 Task: Open Card Card0000000221 in Board Board0000000056 in Workspace WS0000000019 in Trello. Add Member Ayush98111@gmail.com to Card Card0000000221 in Board Board0000000056 in Workspace WS0000000019 in Trello. Add Purple Label titled Label0000000221 to Card Card0000000221 in Board Board0000000056 in Workspace WS0000000019 in Trello. Add Checklist CL0000000221 to Card Card0000000221 in Board Board0000000056 in Workspace WS0000000019 in Trello. Add Dates with Start Date as Aug 01 2023 and Due Date as Aug 31 2023 to Card Card0000000221 in Board Board0000000056 in Workspace WS0000000019 in Trello
Action: Mouse moved to (607, 91)
Screenshot: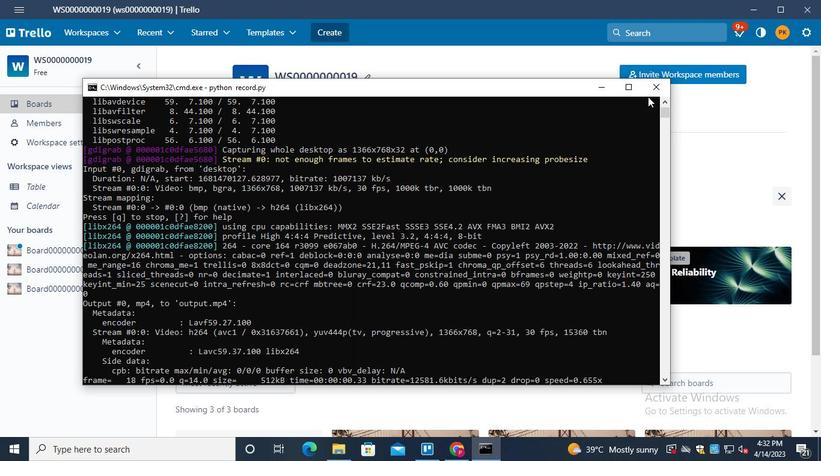 
Action: Mouse pressed left at (607, 91)
Screenshot: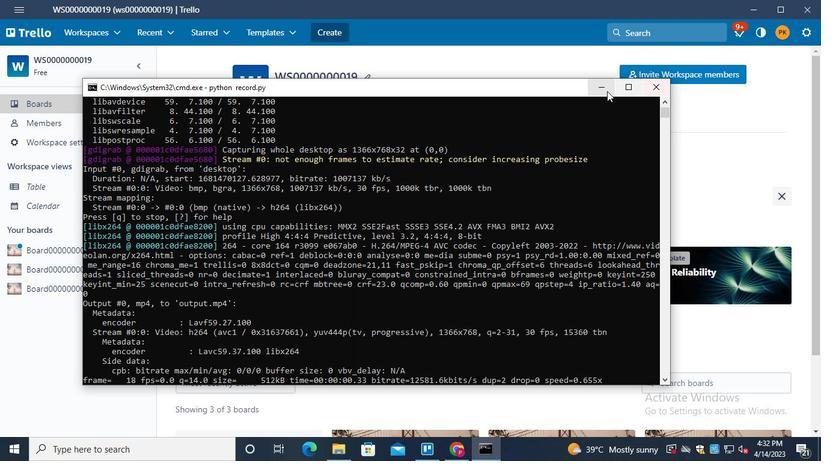 
Action: Mouse moved to (59, 265)
Screenshot: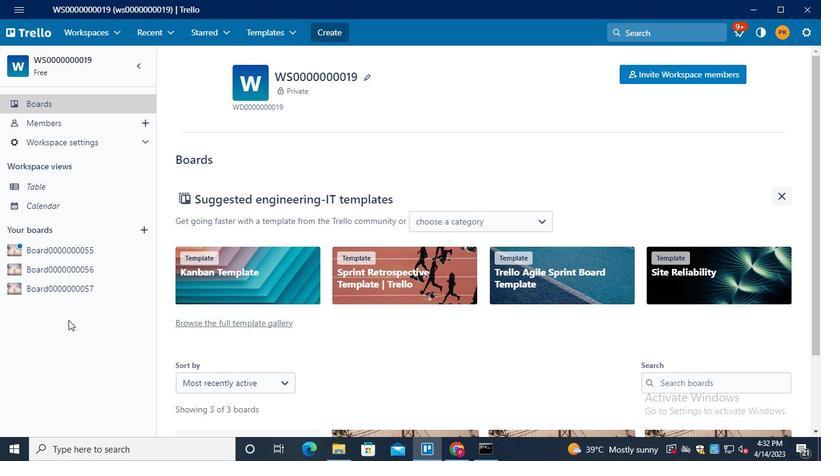 
Action: Mouse pressed left at (59, 265)
Screenshot: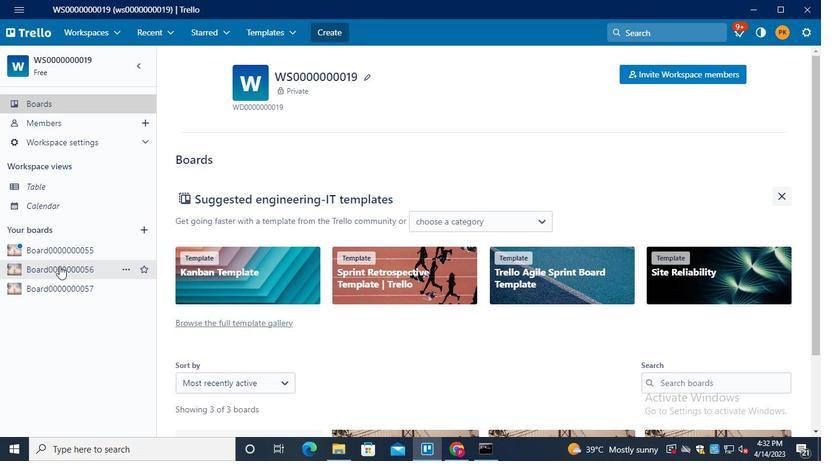 
Action: Mouse moved to (226, 113)
Screenshot: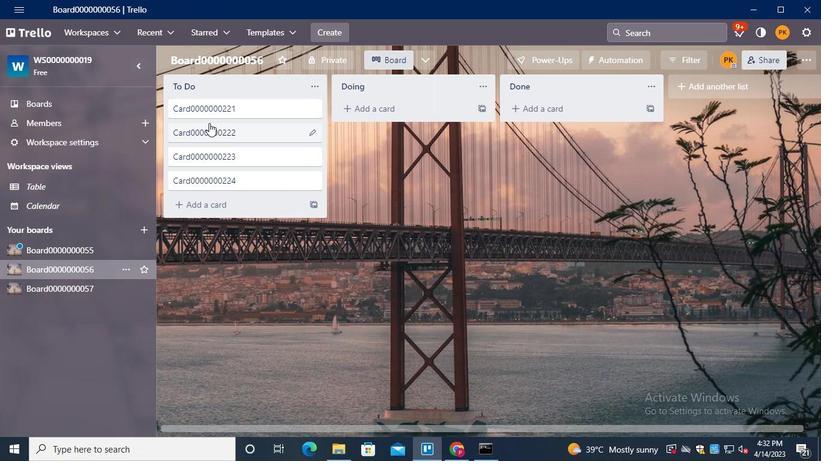 
Action: Mouse pressed left at (226, 113)
Screenshot: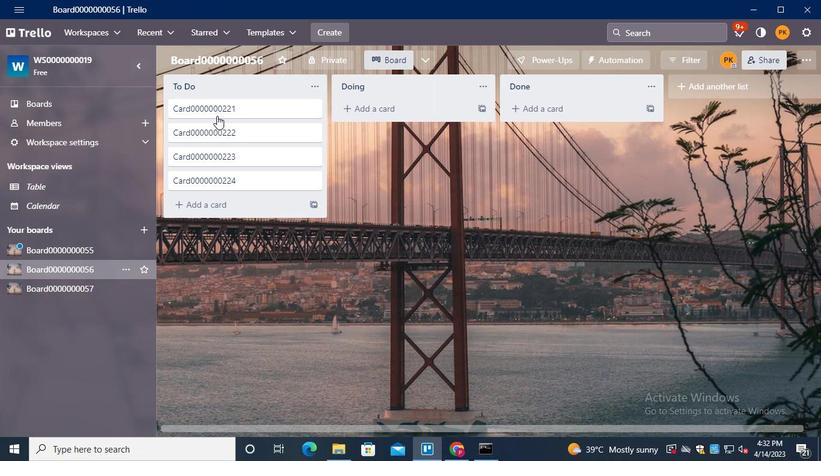 
Action: Mouse moved to (555, 117)
Screenshot: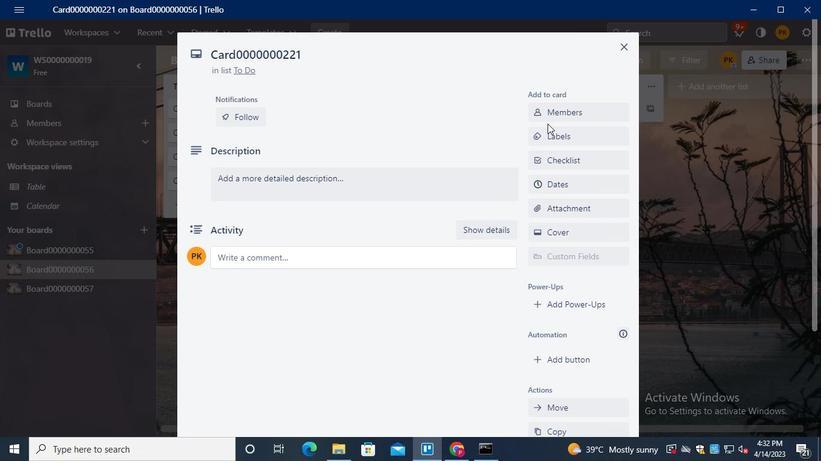 
Action: Mouse pressed left at (555, 117)
Screenshot: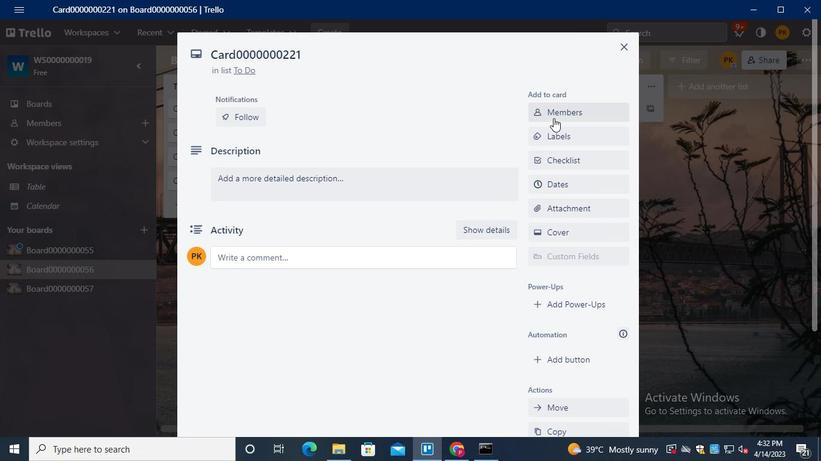 
Action: Mouse moved to (565, 172)
Screenshot: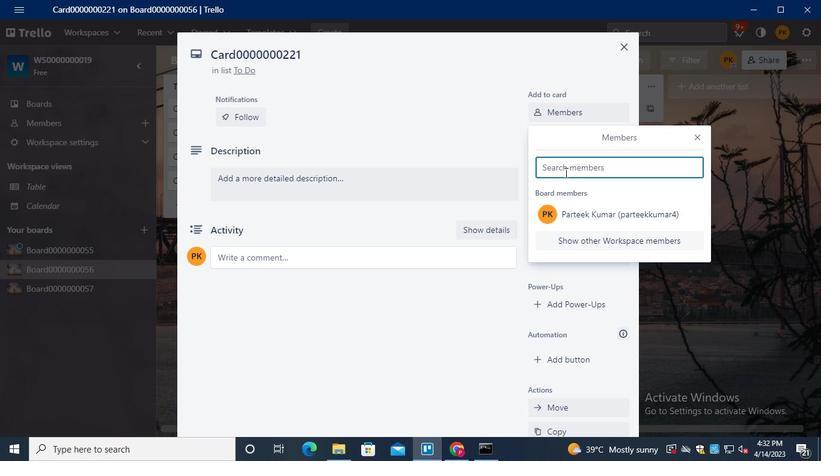 
Action: Keyboard Key.shift
Screenshot: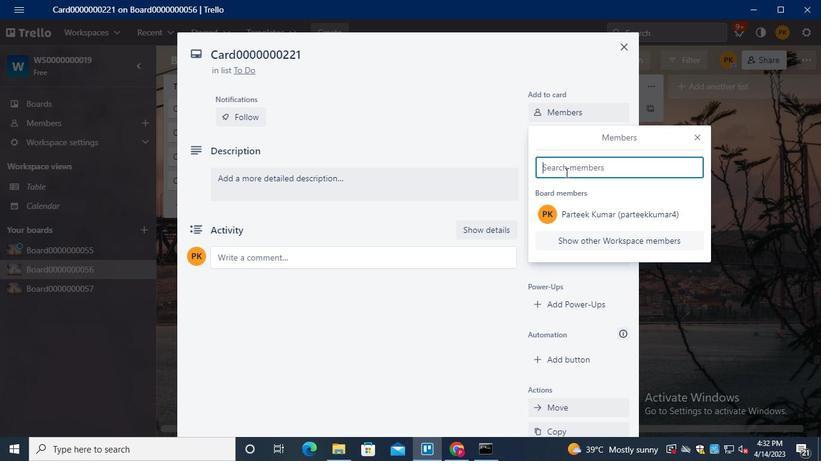 
Action: Keyboard A
Screenshot: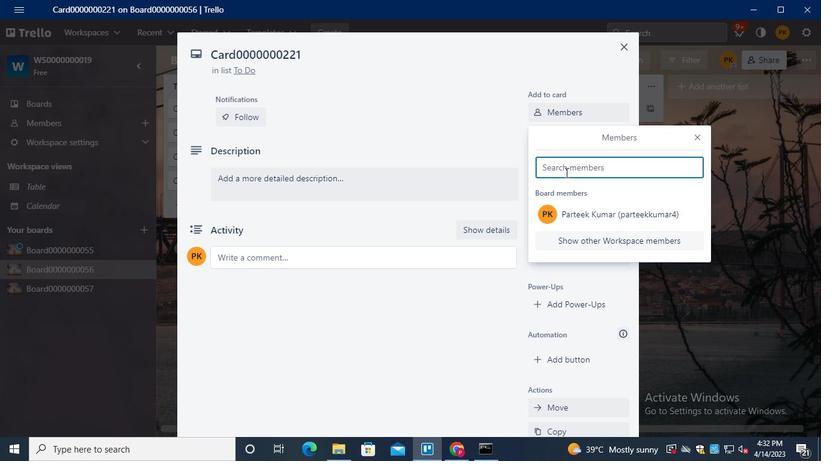 
Action: Keyboard y
Screenshot: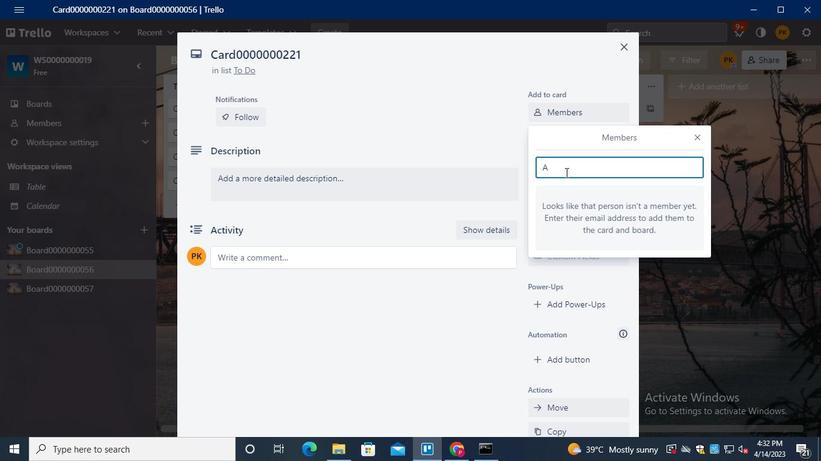 
Action: Keyboard u
Screenshot: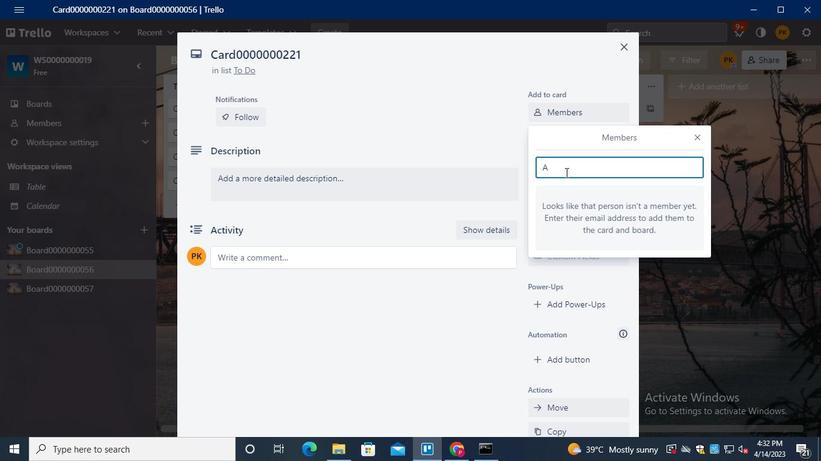 
Action: Keyboard s
Screenshot: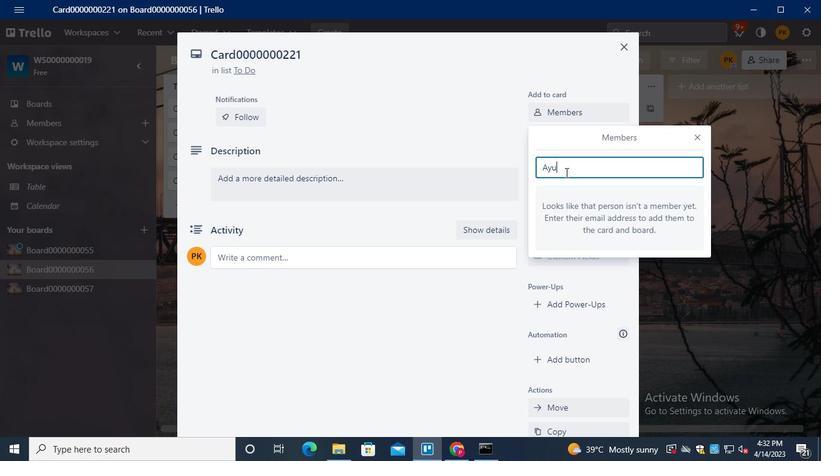 
Action: Keyboard h
Screenshot: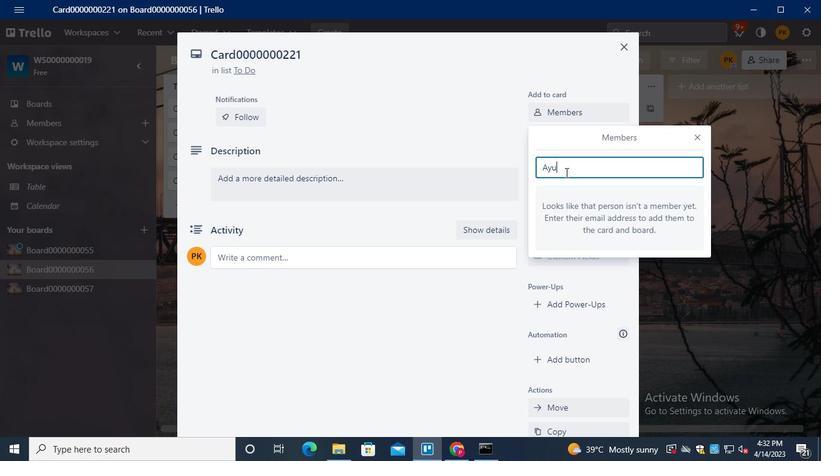 
Action: Keyboard <105>
Screenshot: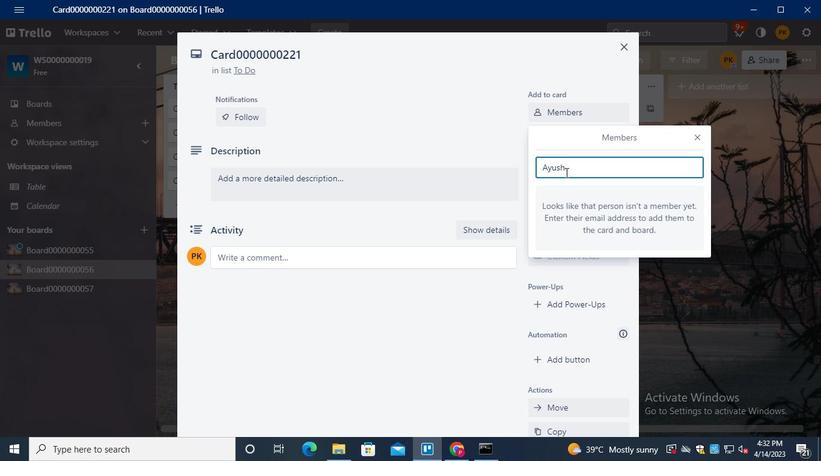 
Action: Keyboard <104>
Screenshot: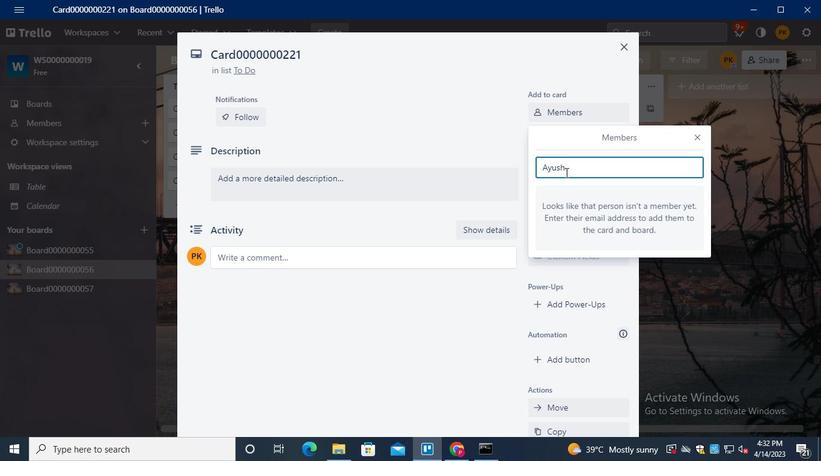 
Action: Keyboard <97>
Screenshot: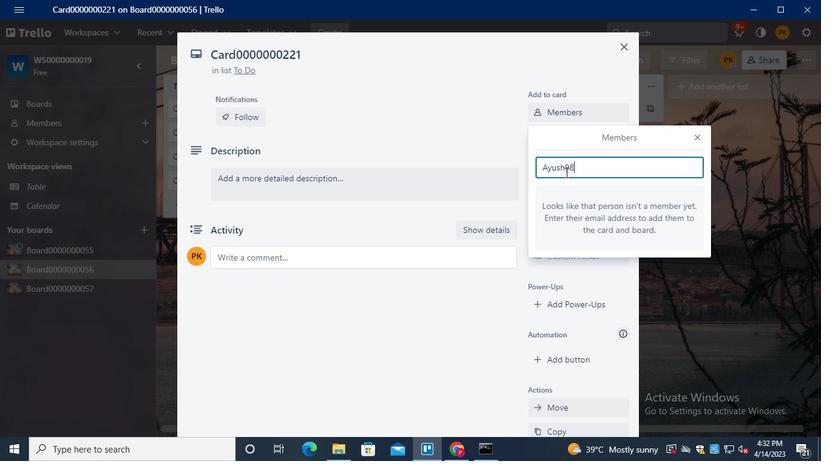 
Action: Keyboard <97>
Screenshot: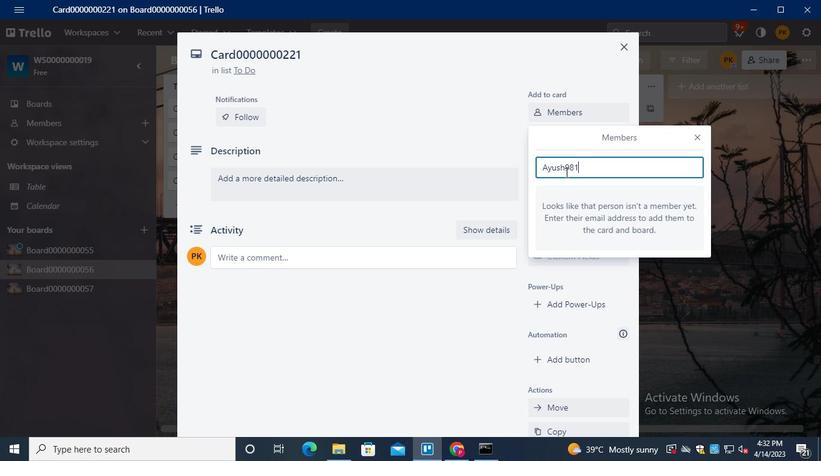 
Action: Keyboard <97>
Screenshot: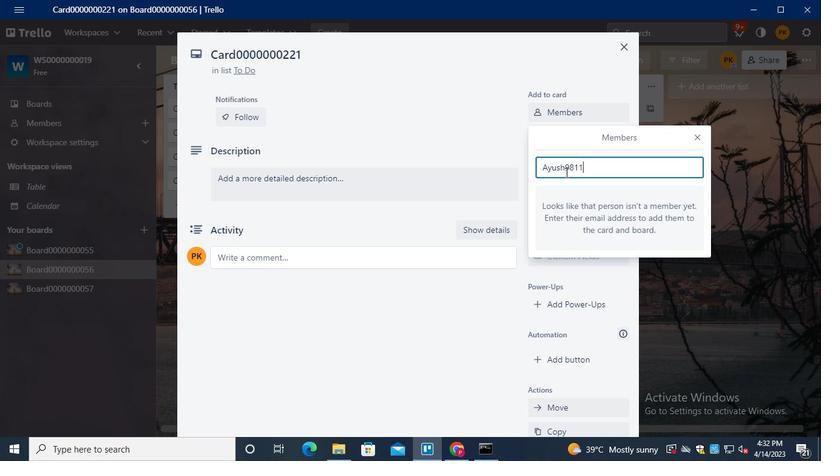
Action: Keyboard Key.shift
Screenshot: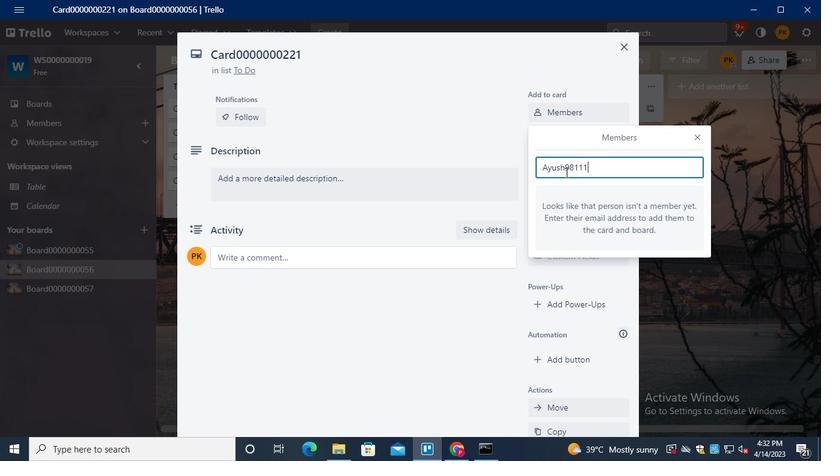 
Action: Keyboard @
Screenshot: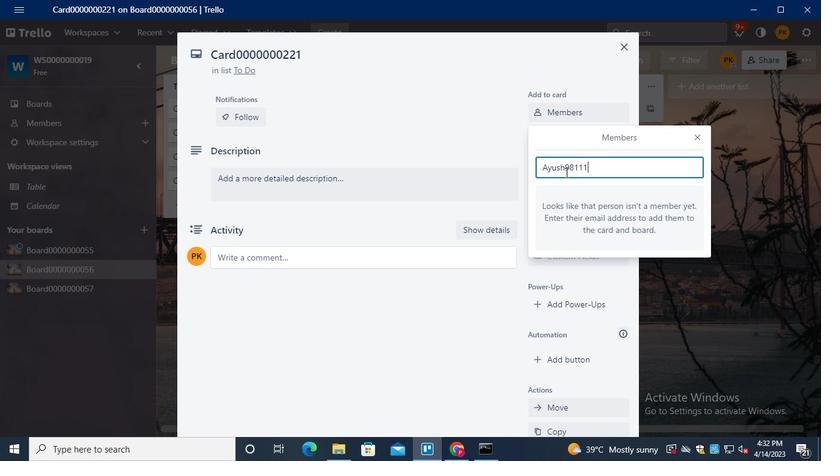 
Action: Keyboard g
Screenshot: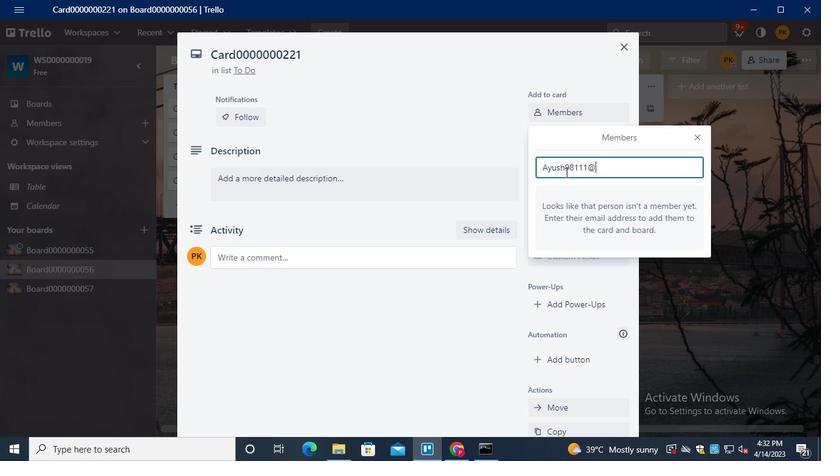 
Action: Keyboard m
Screenshot: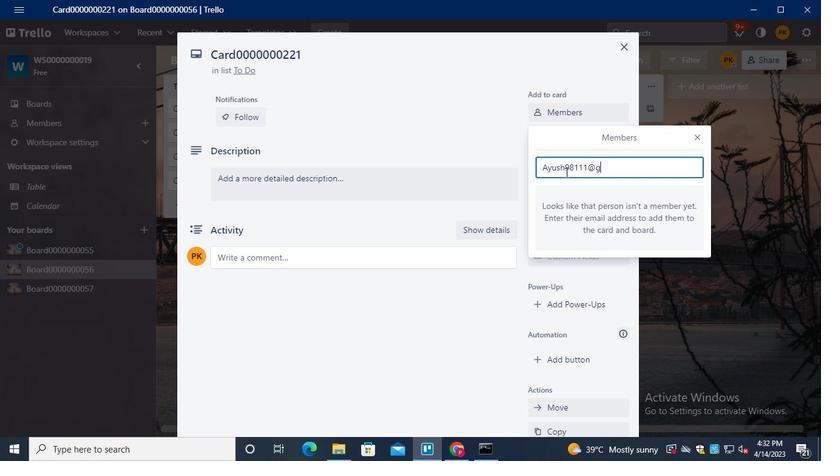 
Action: Keyboard a
Screenshot: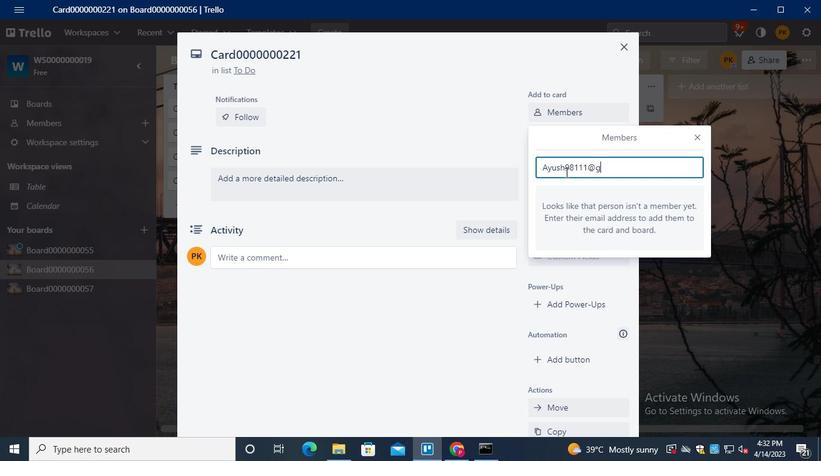 
Action: Keyboard i
Screenshot: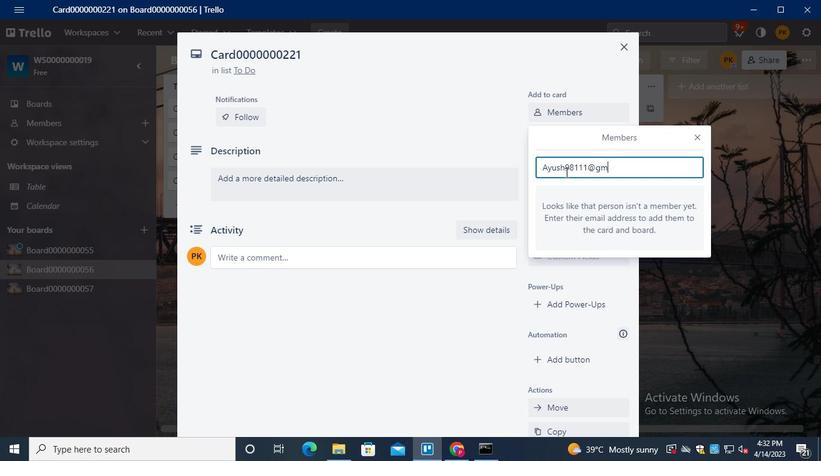 
Action: Keyboard l
Screenshot: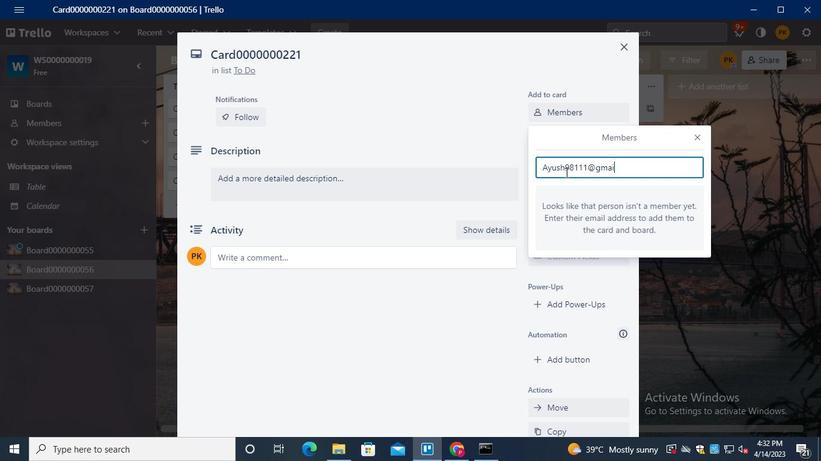 
Action: Keyboard .
Screenshot: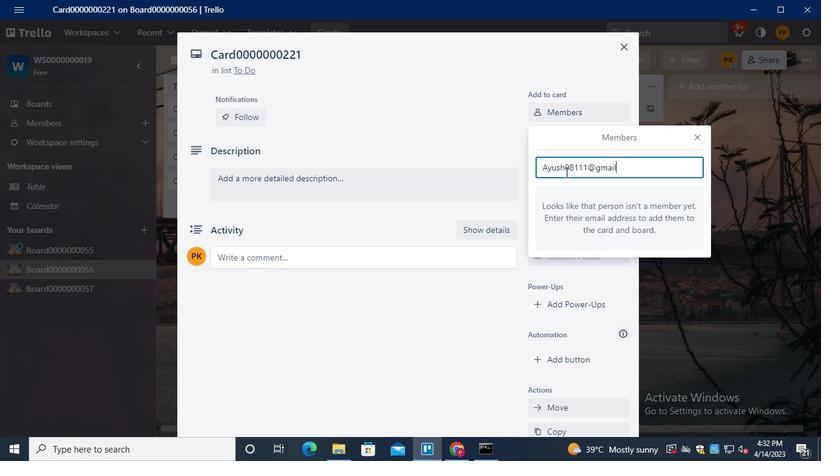 
Action: Keyboard c
Screenshot: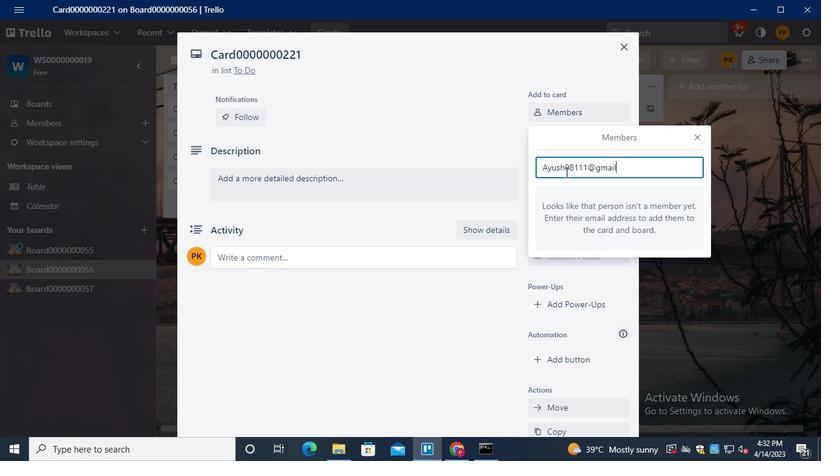 
Action: Keyboard o
Screenshot: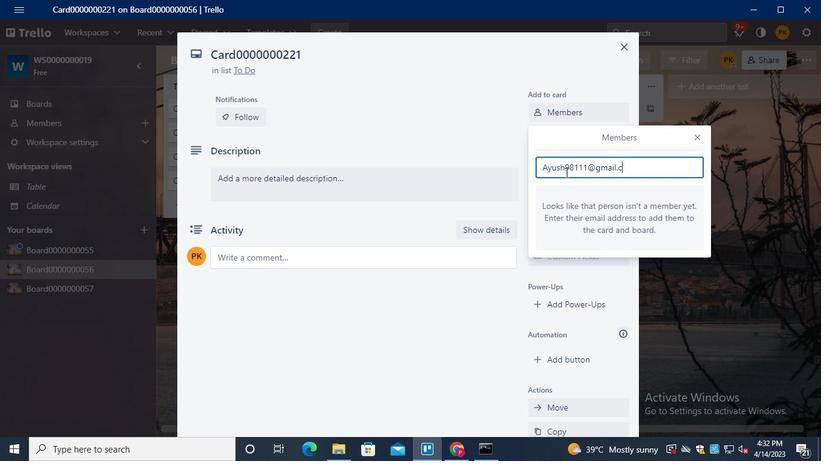 
Action: Keyboard m
Screenshot: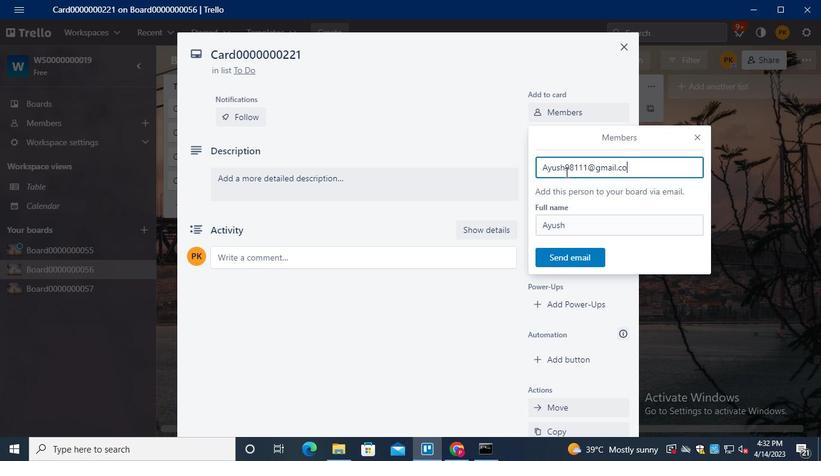 
Action: Mouse moved to (563, 262)
Screenshot: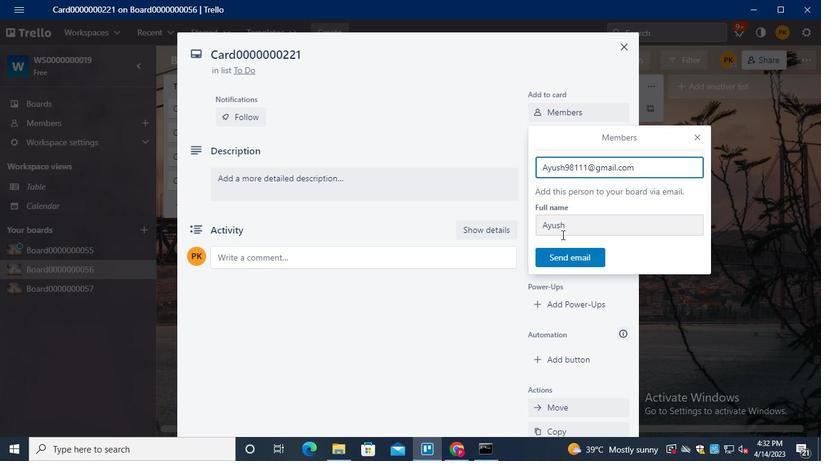 
Action: Mouse pressed left at (563, 262)
Screenshot: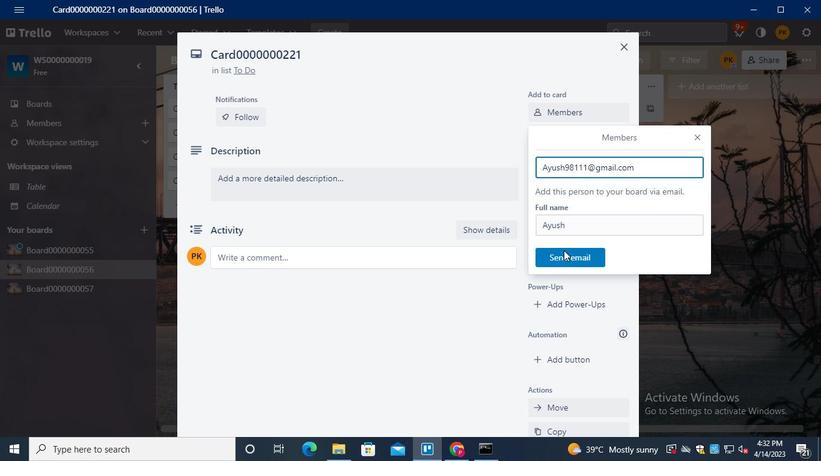
Action: Mouse moved to (570, 138)
Screenshot: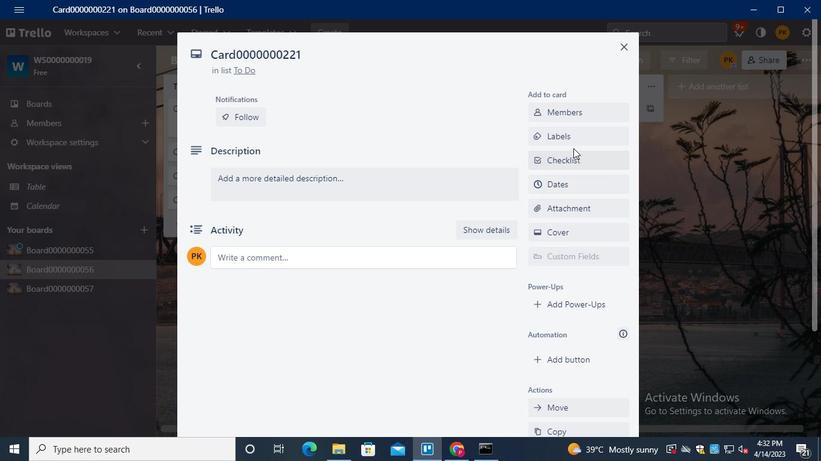 
Action: Mouse pressed left at (570, 138)
Screenshot: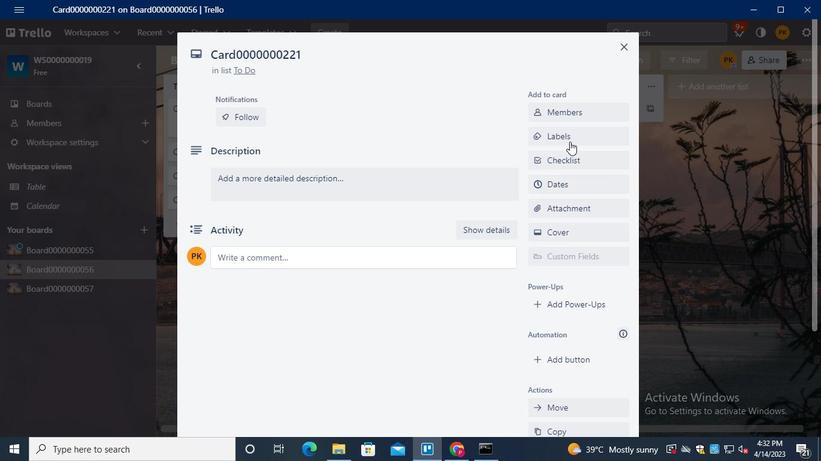 
Action: Mouse moved to (601, 274)
Screenshot: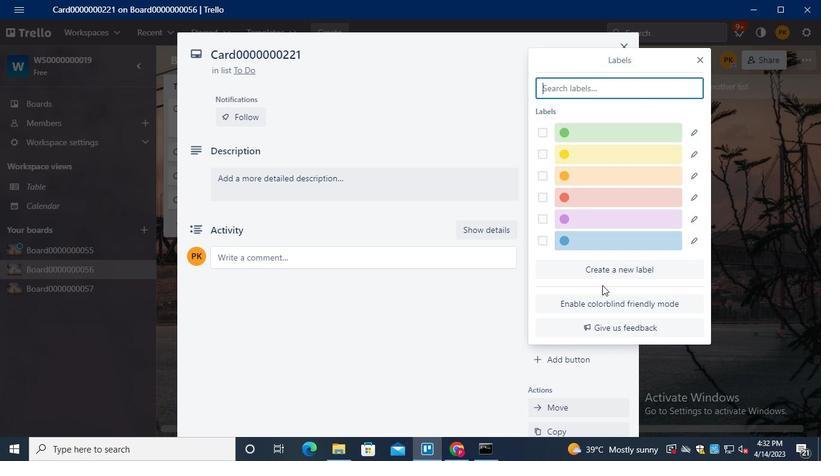 
Action: Mouse pressed left at (601, 274)
Screenshot: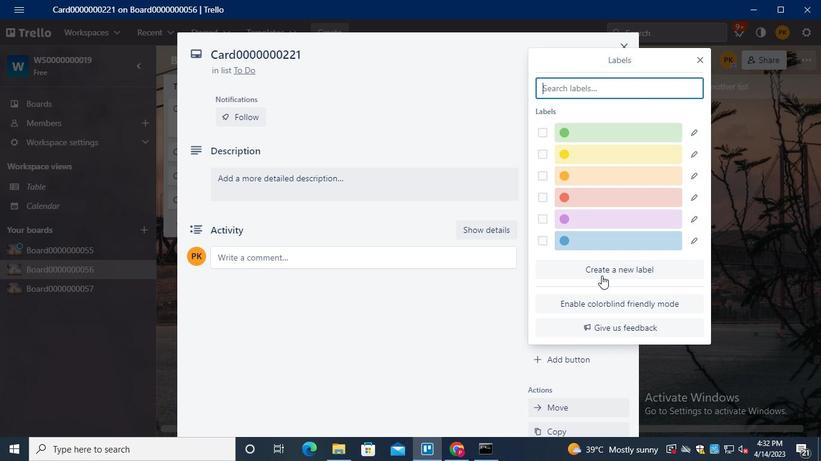 
Action: Mouse moved to (589, 171)
Screenshot: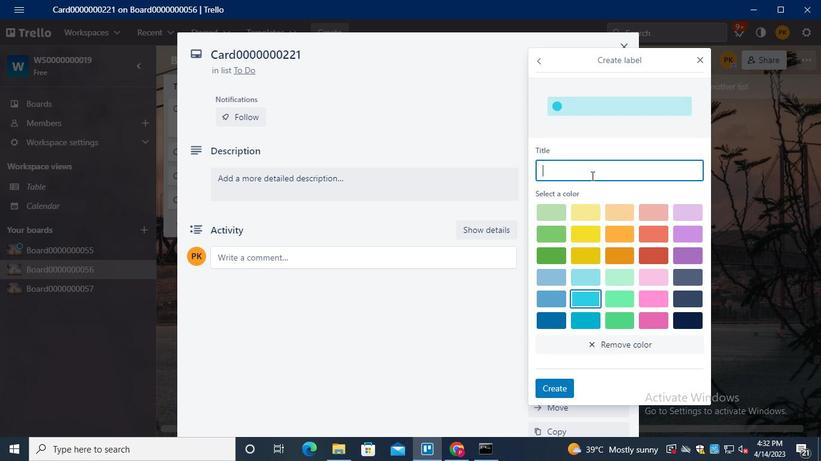 
Action: Keyboard Key.shift
Screenshot: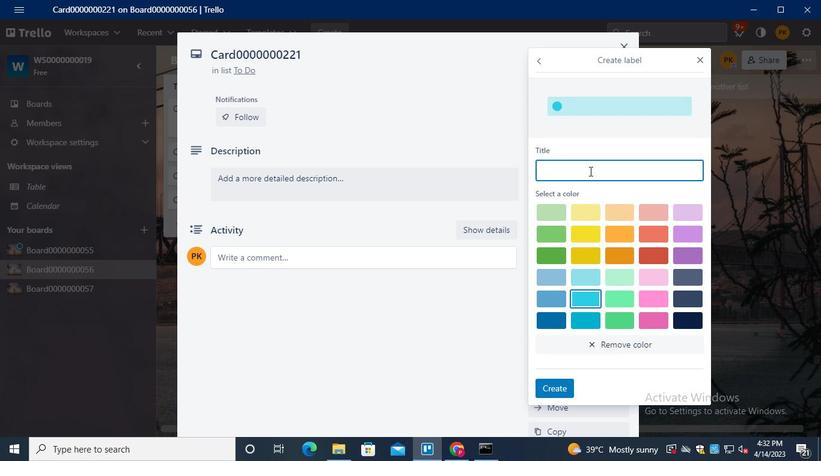 
Action: Keyboard L
Screenshot: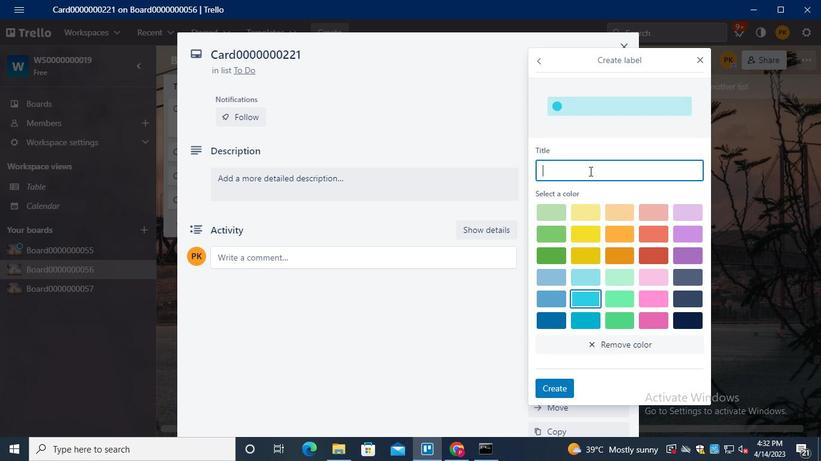 
Action: Keyboard a
Screenshot: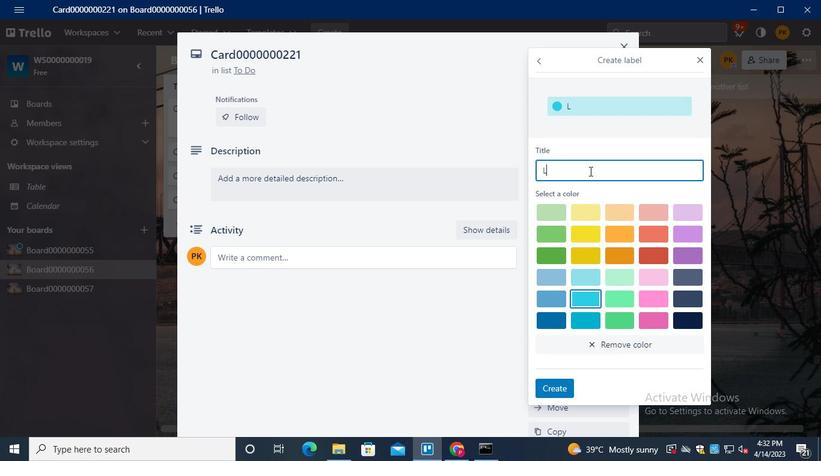 
Action: Keyboard b
Screenshot: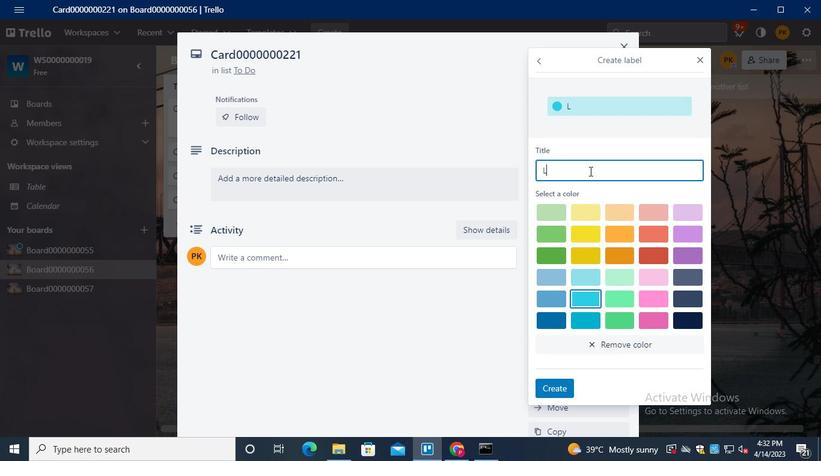
Action: Keyboard e
Screenshot: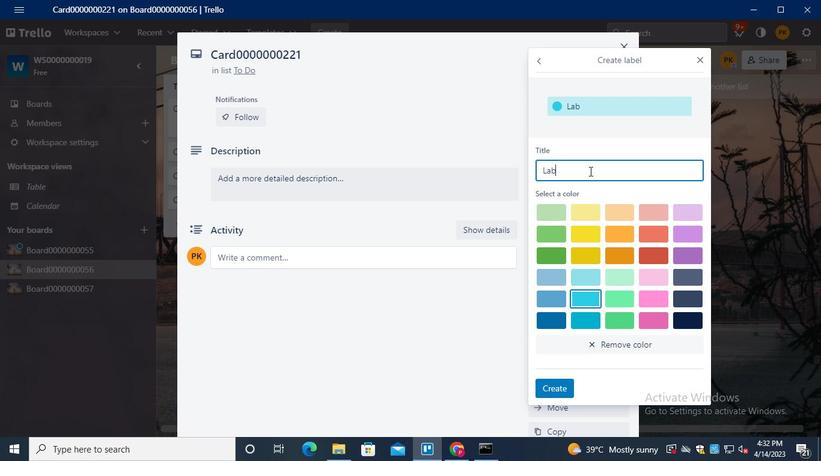 
Action: Keyboard l
Screenshot: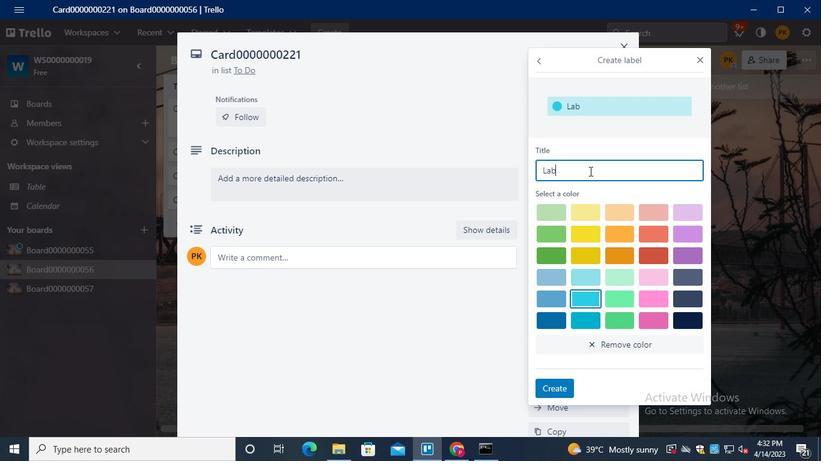 
Action: Mouse moved to (589, 171)
Screenshot: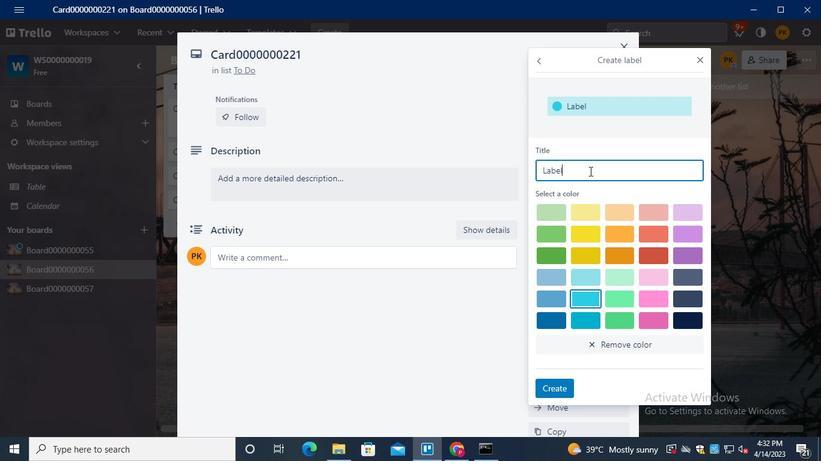 
Action: Keyboard <96>
Screenshot: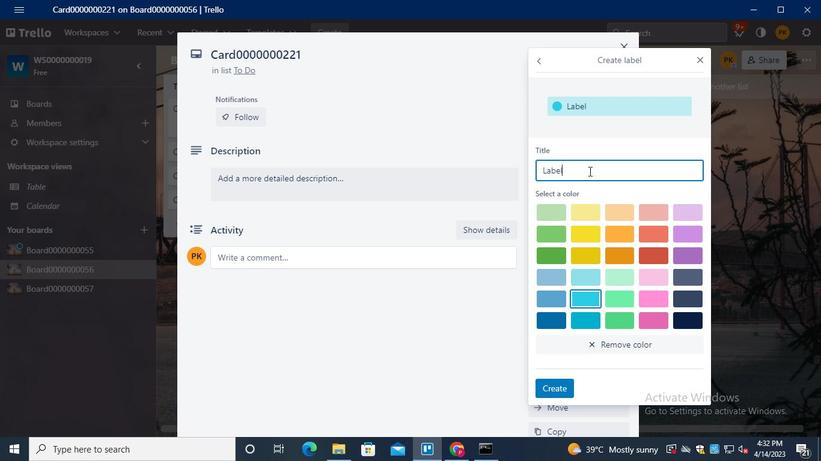 
Action: Keyboard <96>
Screenshot: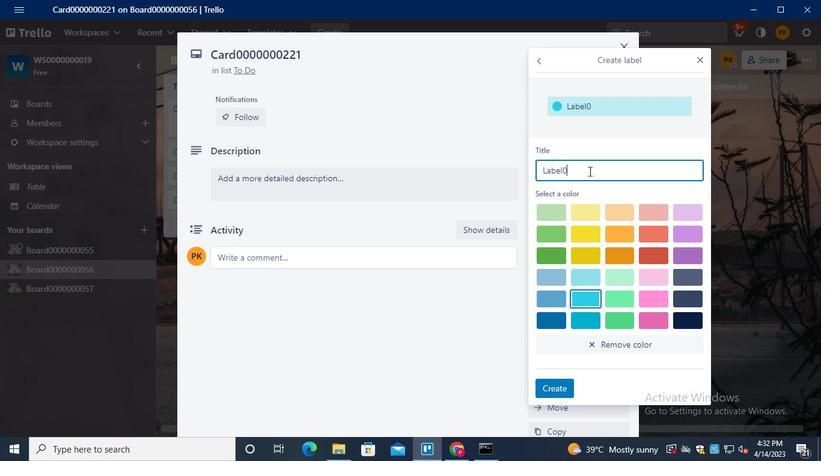 
Action: Keyboard <96>
Screenshot: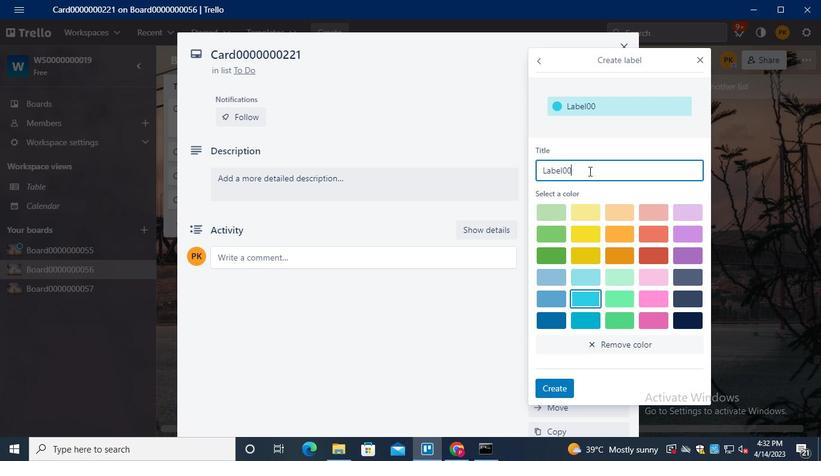 
Action: Keyboard <96>
Screenshot: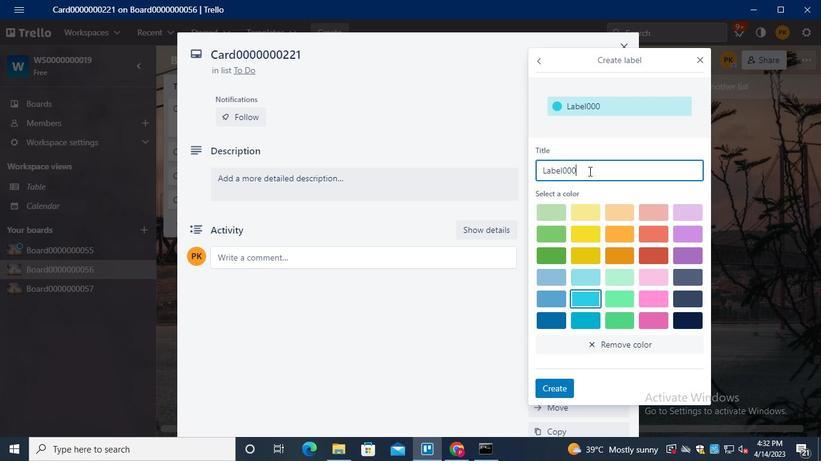 
Action: Keyboard <96>
Screenshot: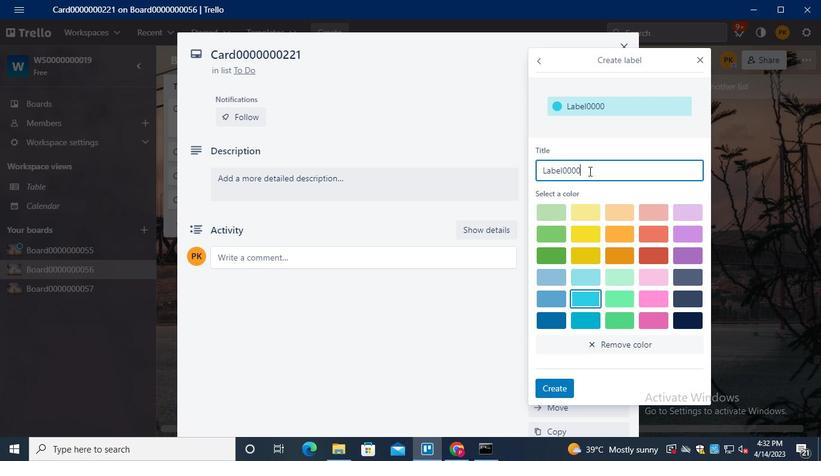
Action: Keyboard <96>
Screenshot: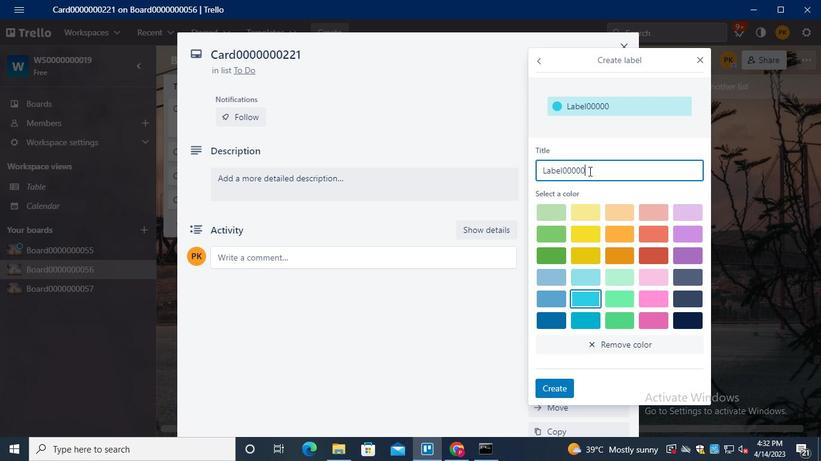 
Action: Keyboard <96>
Screenshot: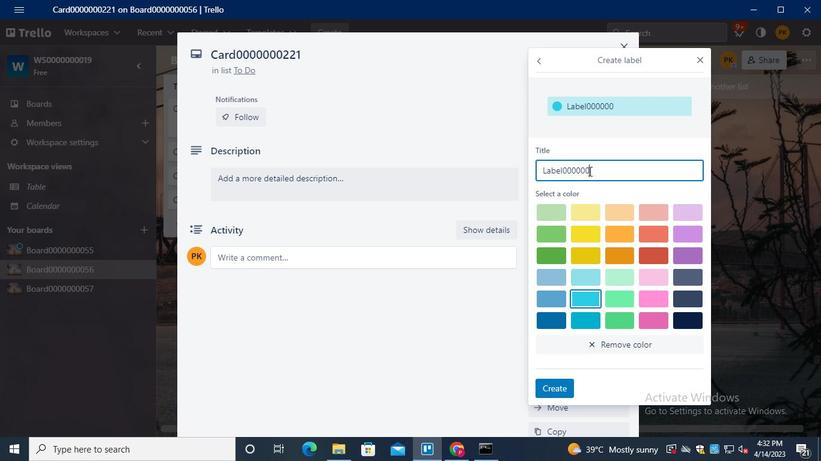 
Action: Keyboard <98>
Screenshot: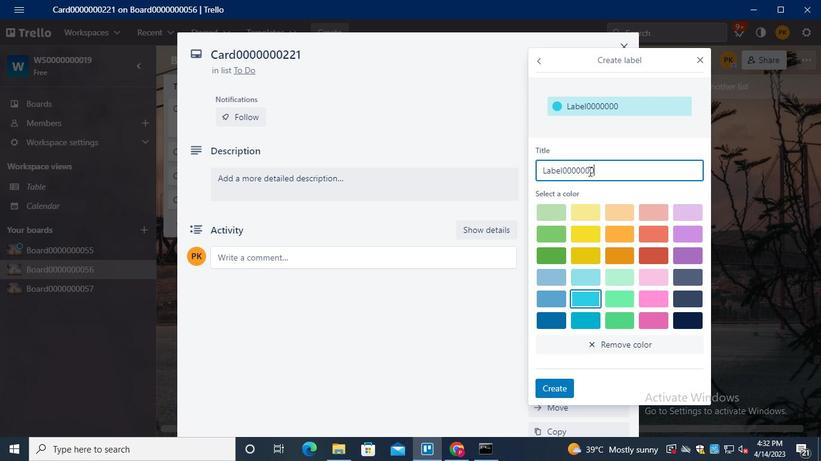 
Action: Keyboard <98>
Screenshot: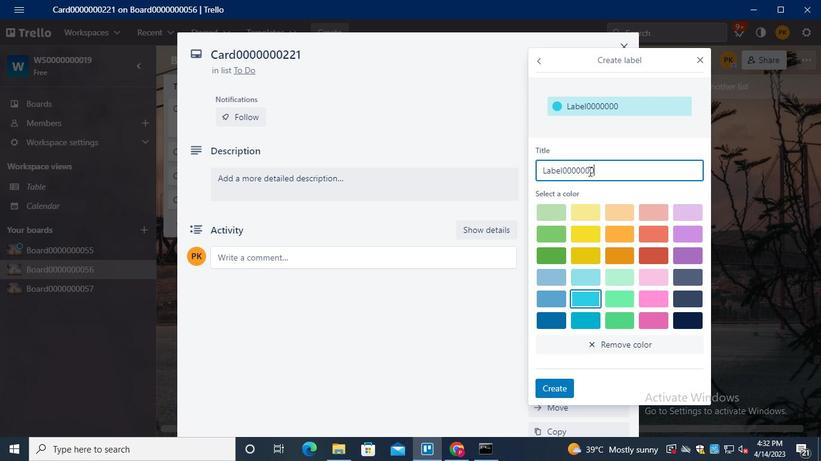 
Action: Keyboard <97>
Screenshot: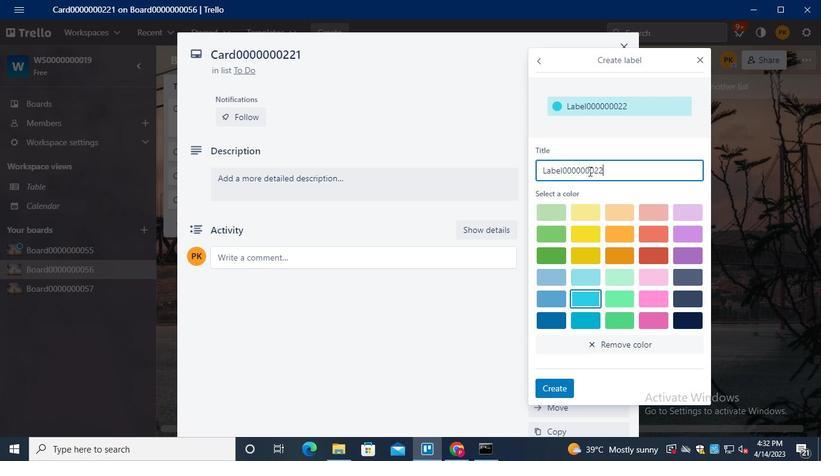 
Action: Mouse moved to (683, 228)
Screenshot: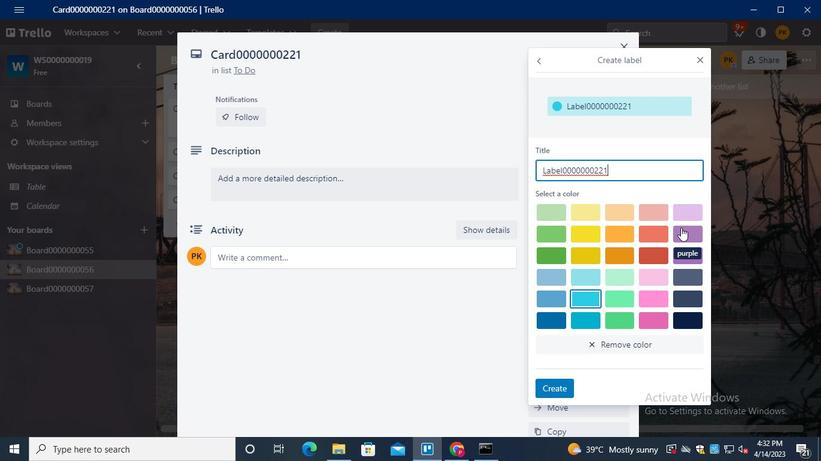 
Action: Mouse pressed left at (683, 228)
Screenshot: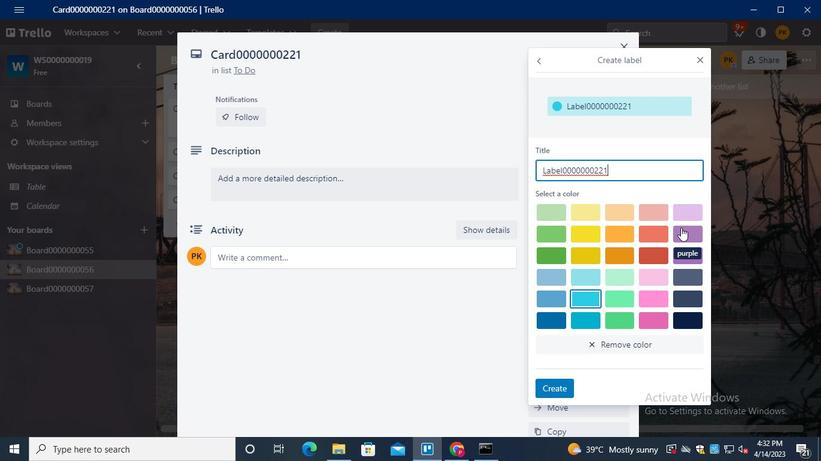 
Action: Mouse moved to (553, 382)
Screenshot: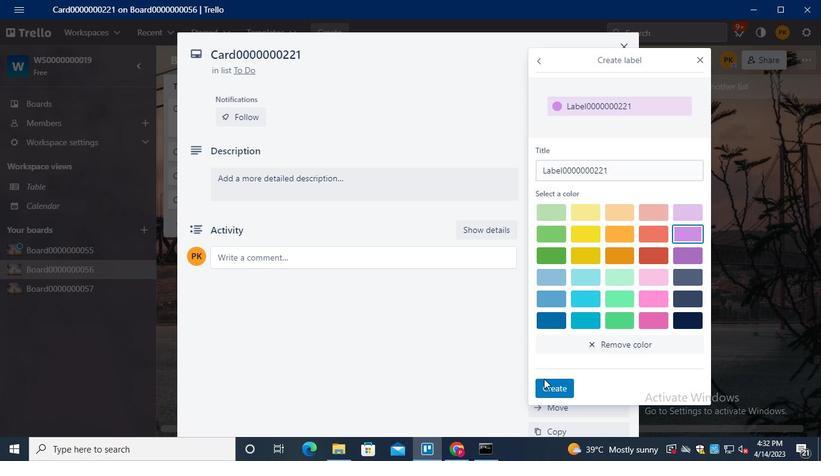 
Action: Mouse pressed left at (553, 382)
Screenshot: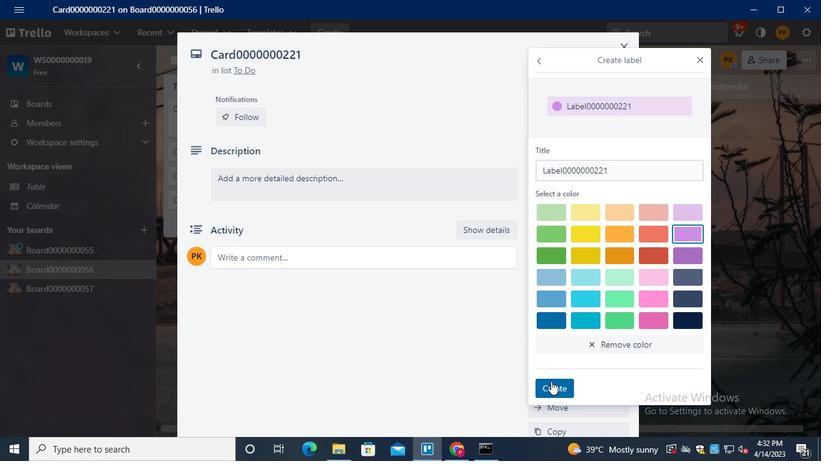 
Action: Mouse moved to (701, 60)
Screenshot: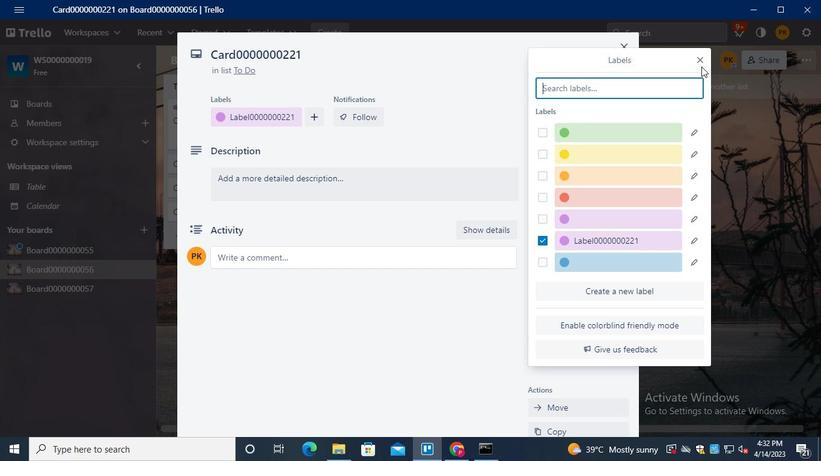 
Action: Mouse pressed left at (701, 60)
Screenshot: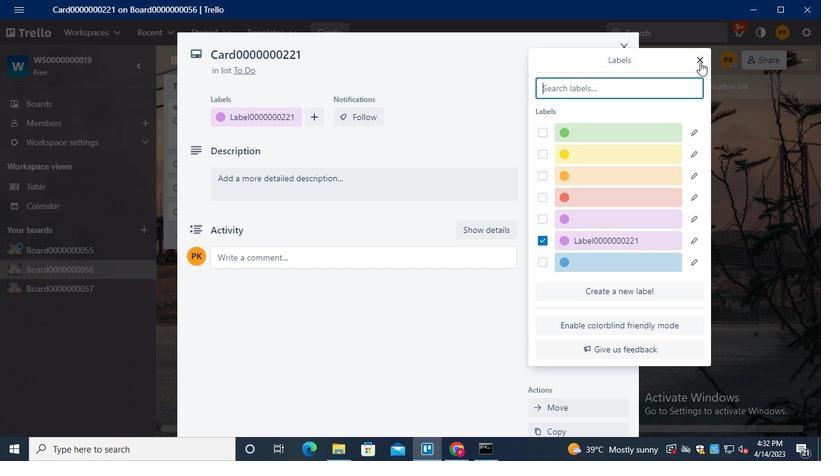 
Action: Mouse moved to (582, 161)
Screenshot: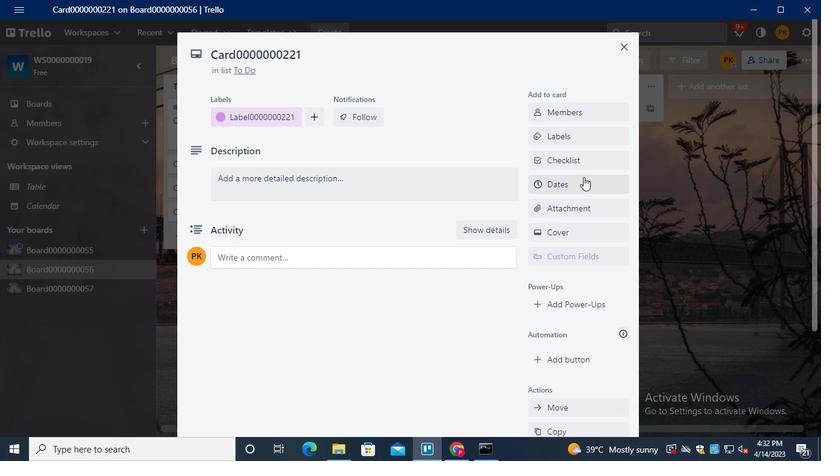 
Action: Mouse pressed left at (582, 161)
Screenshot: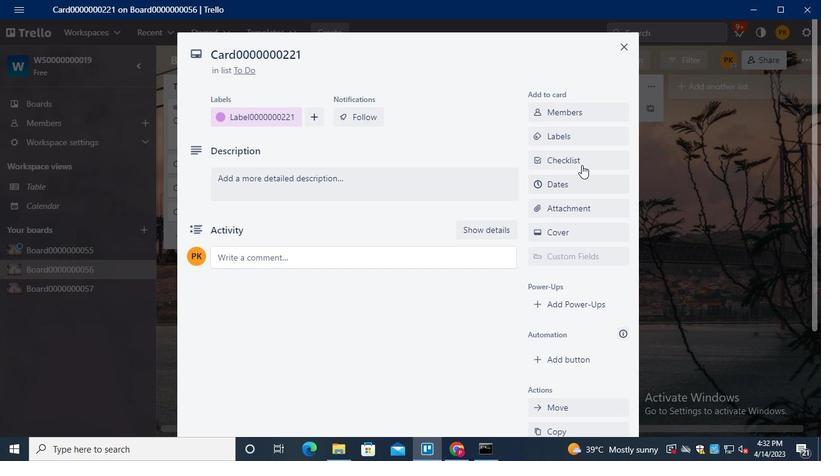 
Action: Keyboard Key.shift
Screenshot: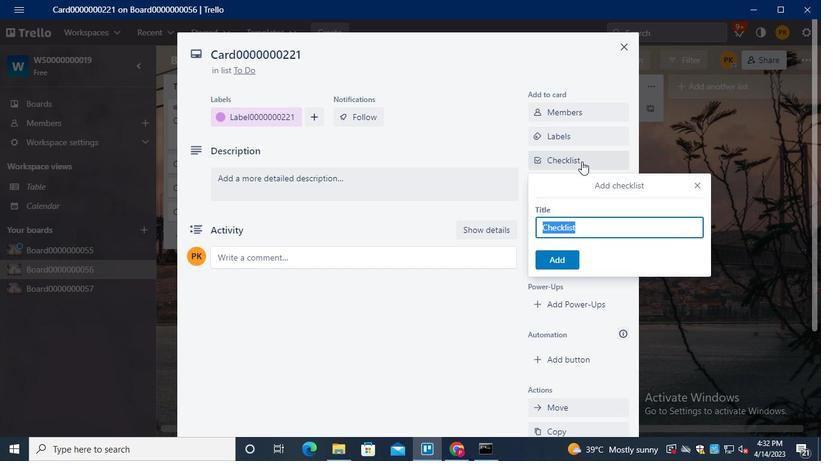 
Action: Keyboard C
Screenshot: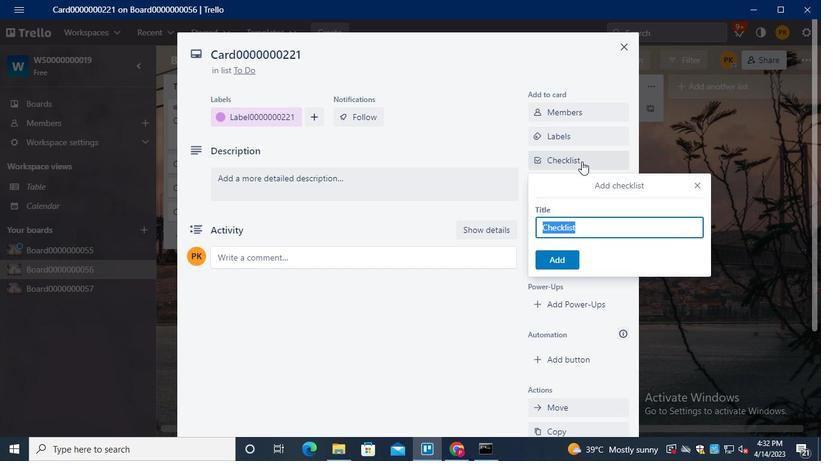 
Action: Keyboard L
Screenshot: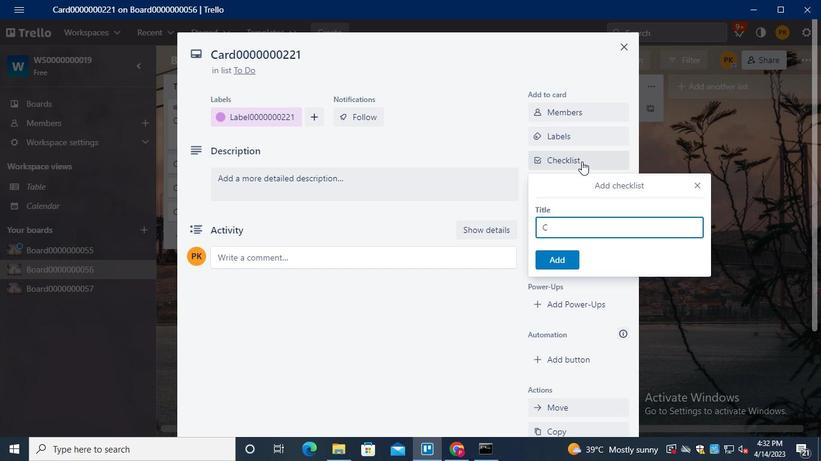 
Action: Keyboard <96>
Screenshot: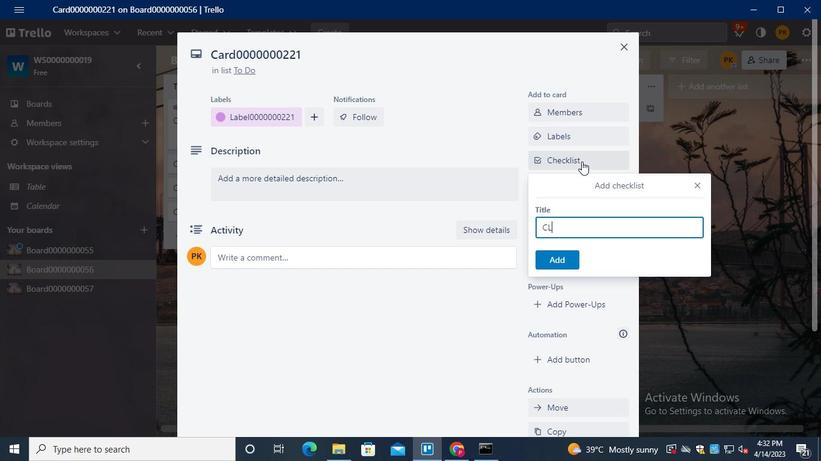 
Action: Keyboard <96>
Screenshot: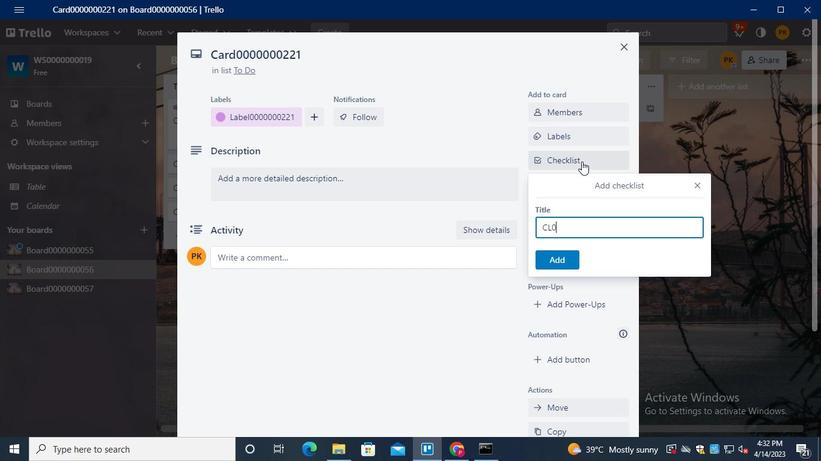 
Action: Keyboard <96>
Screenshot: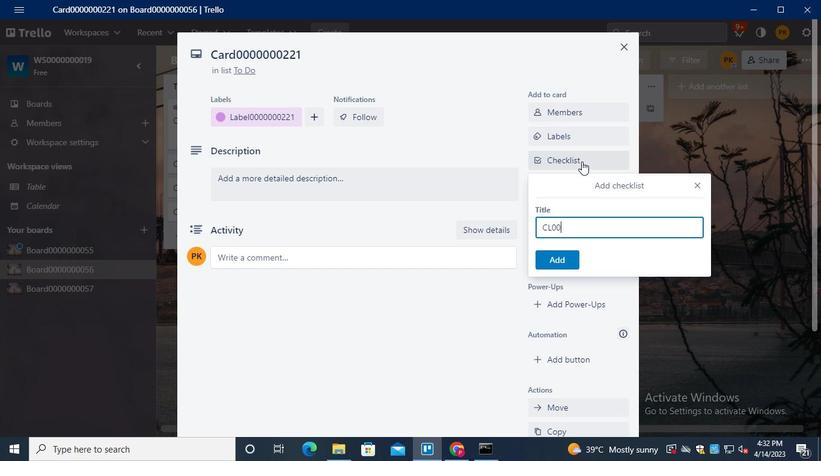
Action: Keyboard <96>
Screenshot: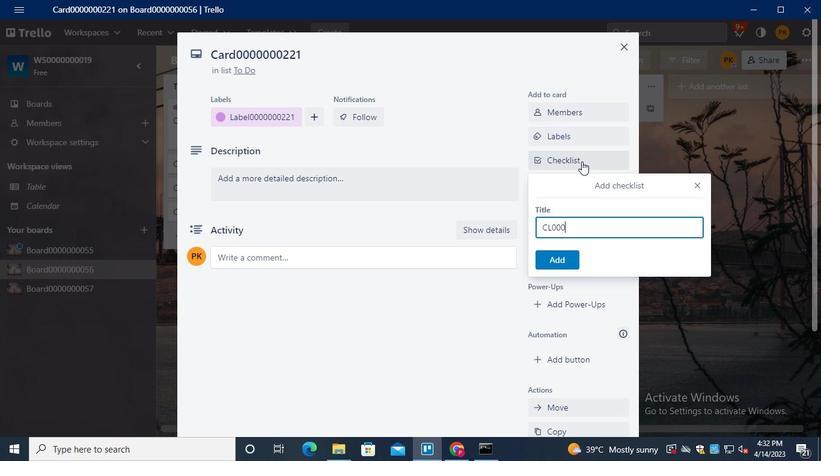 
Action: Keyboard <96>
Screenshot: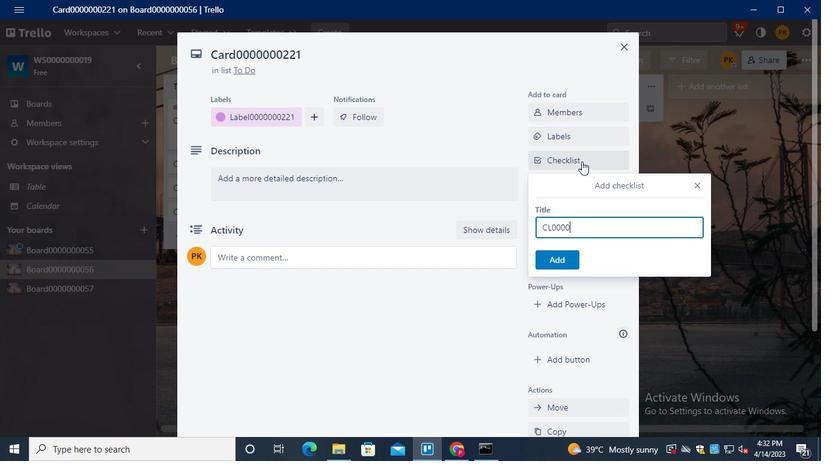 
Action: Keyboard <96>
Screenshot: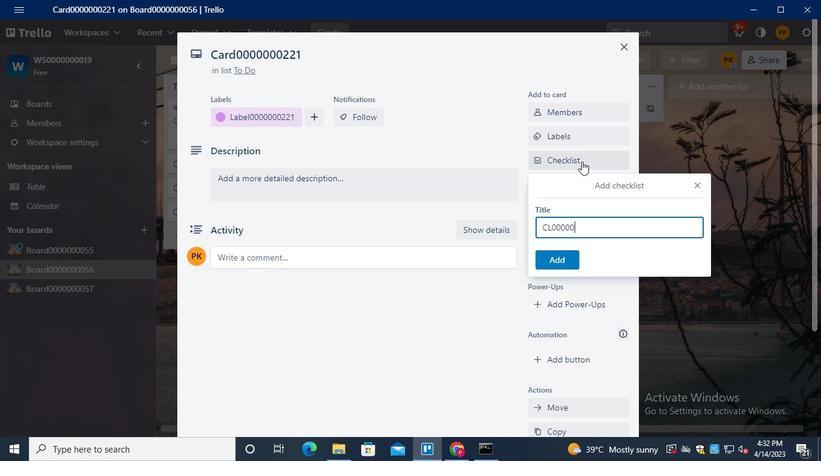 
Action: Keyboard <96>
Screenshot: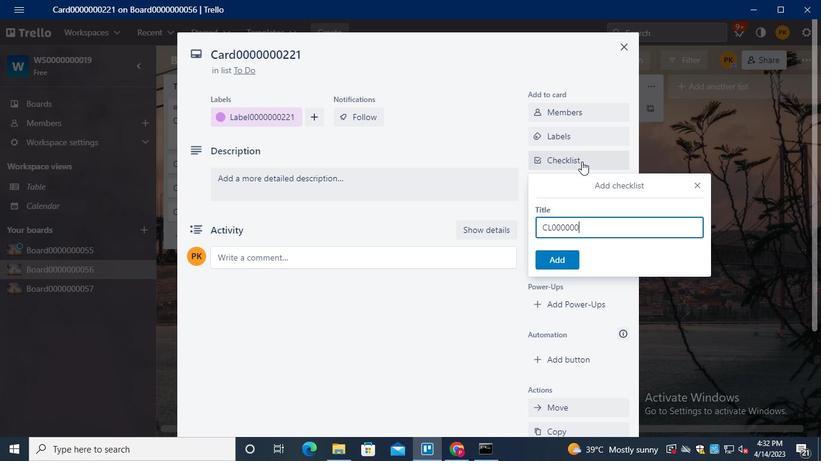 
Action: Keyboard <98>
Screenshot: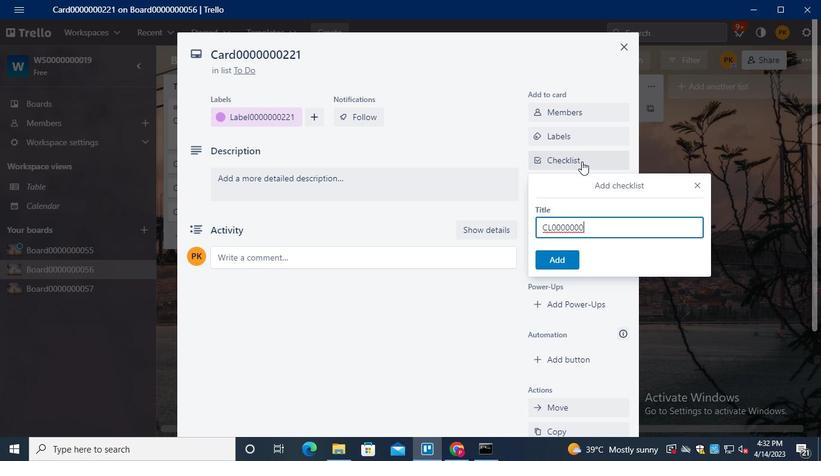 
Action: Keyboard <98>
Screenshot: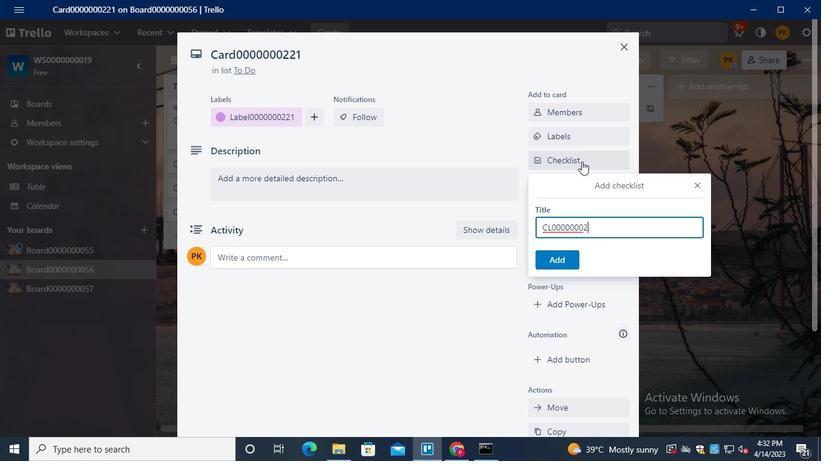 
Action: Keyboard <97>
Screenshot: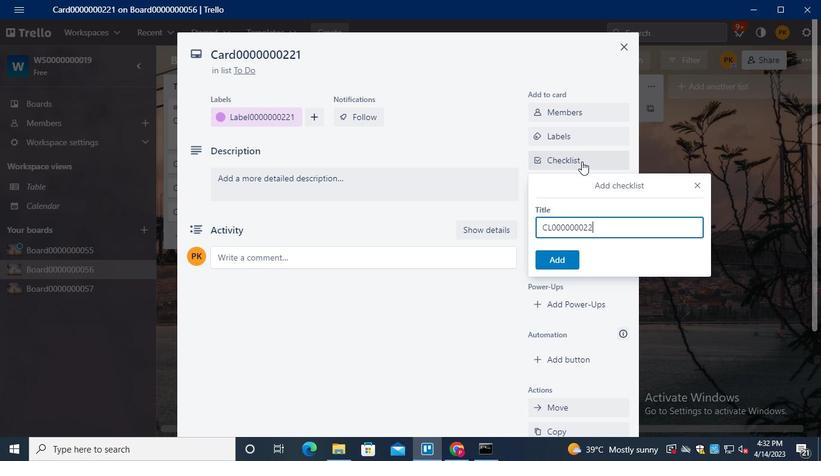 
Action: Mouse moved to (551, 257)
Screenshot: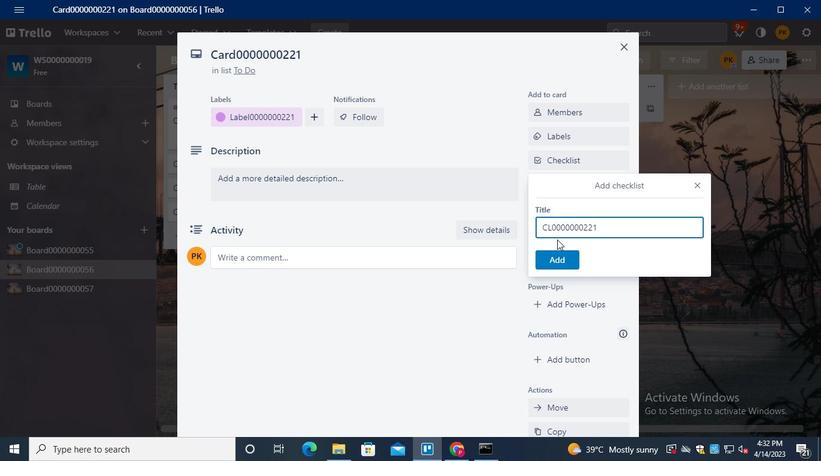 
Action: Mouse pressed left at (551, 257)
Screenshot: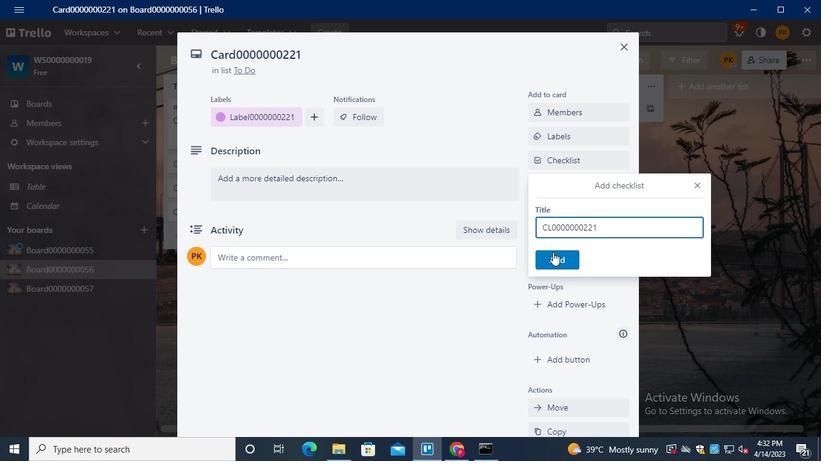 
Action: Mouse moved to (575, 189)
Screenshot: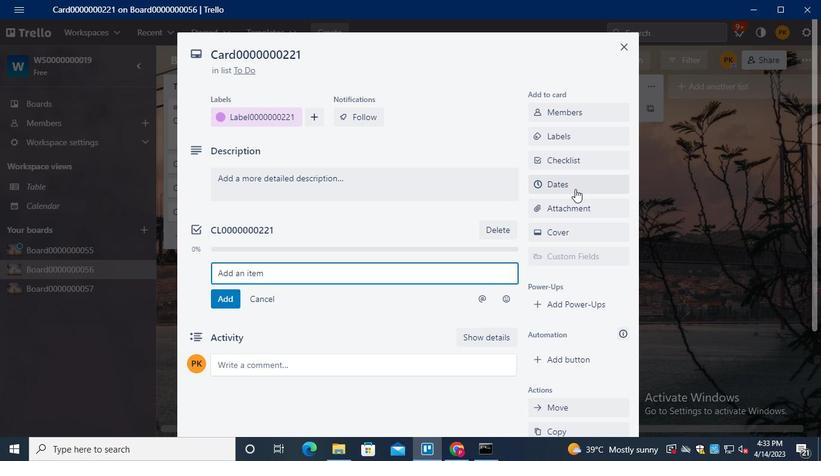 
Action: Mouse pressed left at (575, 189)
Screenshot: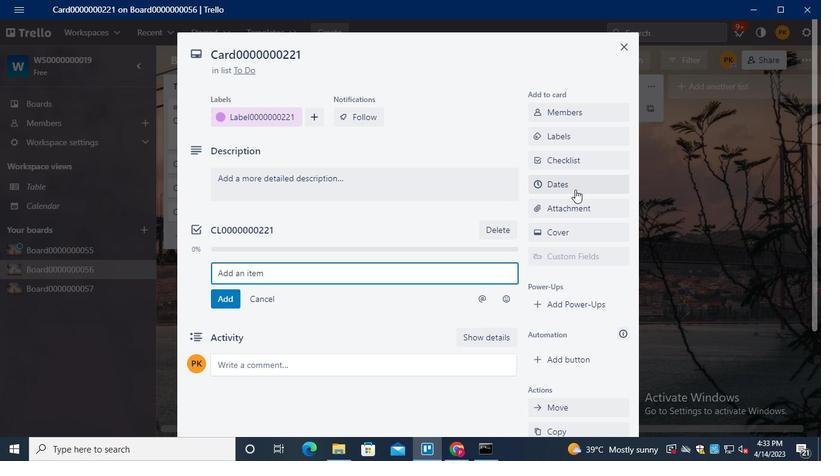 
Action: Mouse moved to (542, 280)
Screenshot: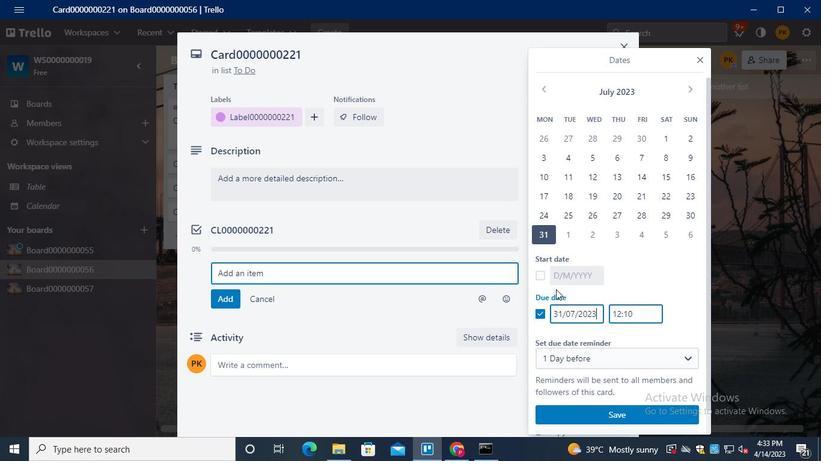 
Action: Mouse pressed left at (542, 280)
Screenshot: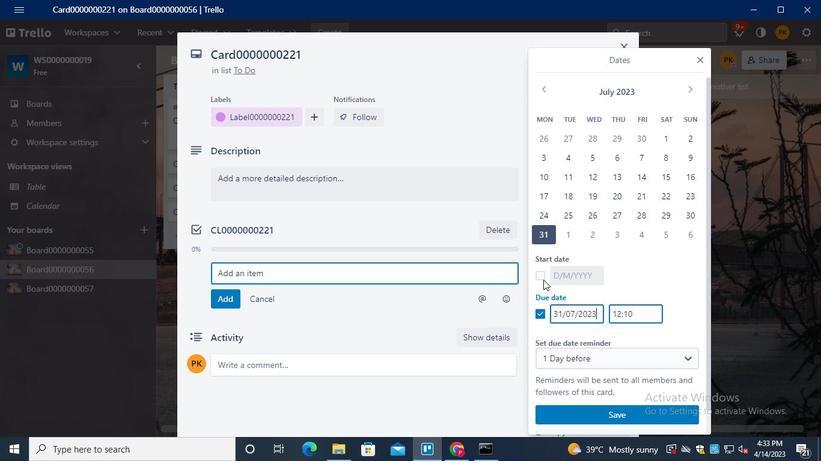 
Action: Mouse moved to (686, 87)
Screenshot: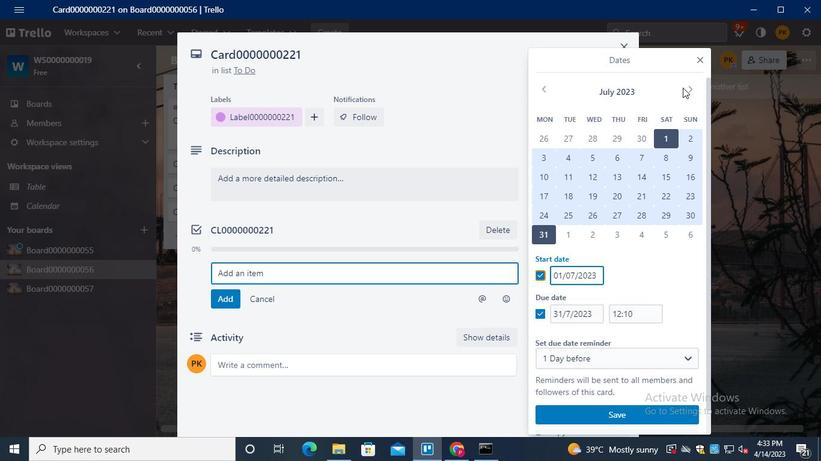 
Action: Mouse pressed left at (686, 87)
Screenshot: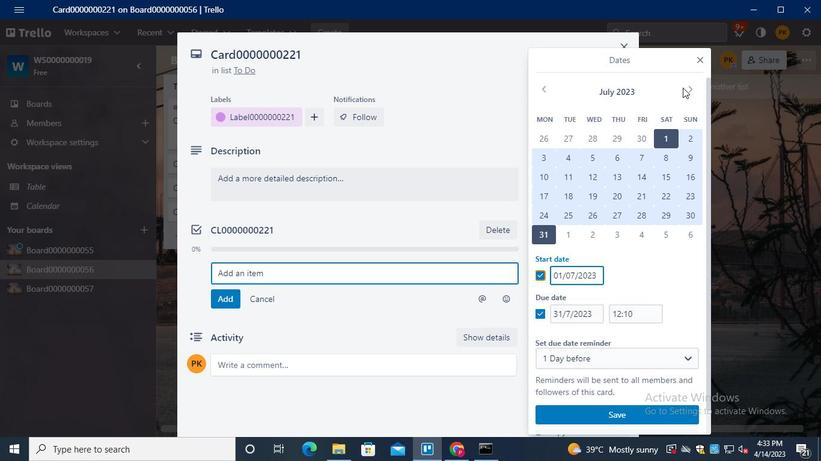 
Action: Mouse moved to (566, 140)
Screenshot: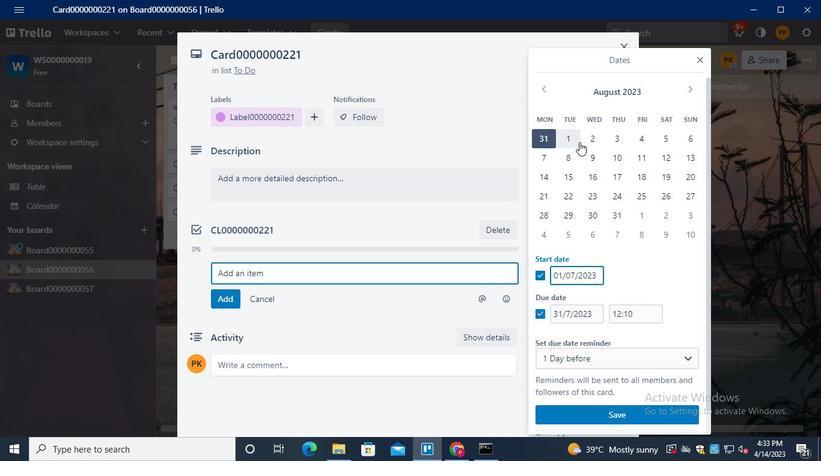 
Action: Mouse pressed left at (566, 140)
Screenshot: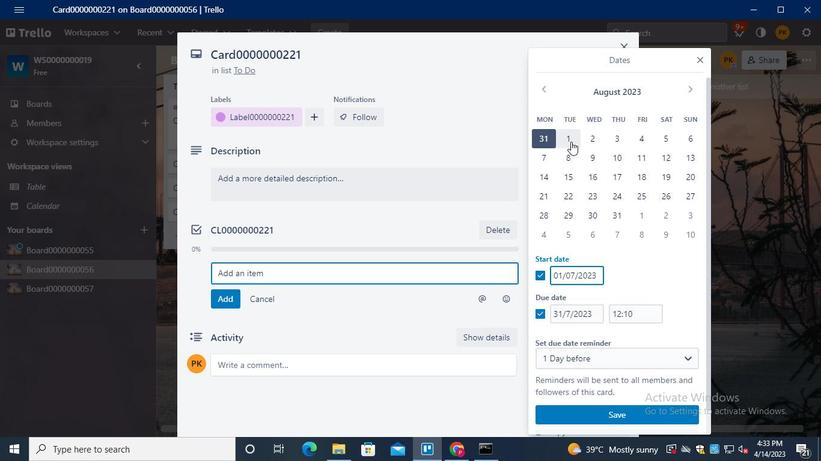 
Action: Mouse moved to (607, 215)
Screenshot: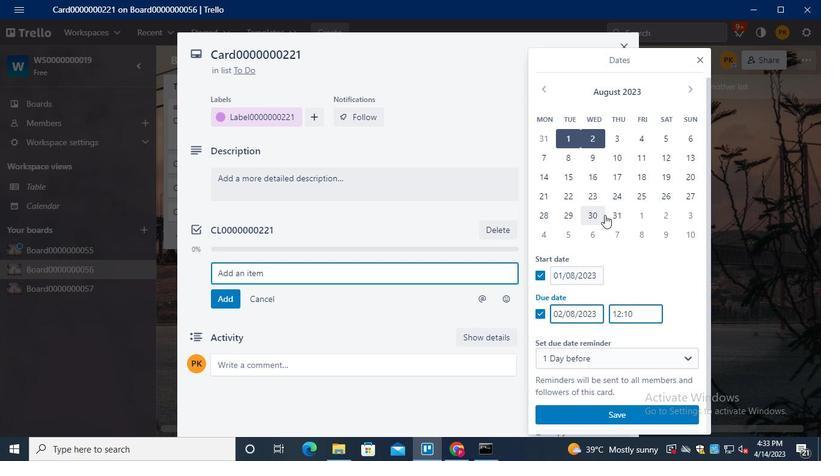 
Action: Mouse pressed left at (607, 215)
Screenshot: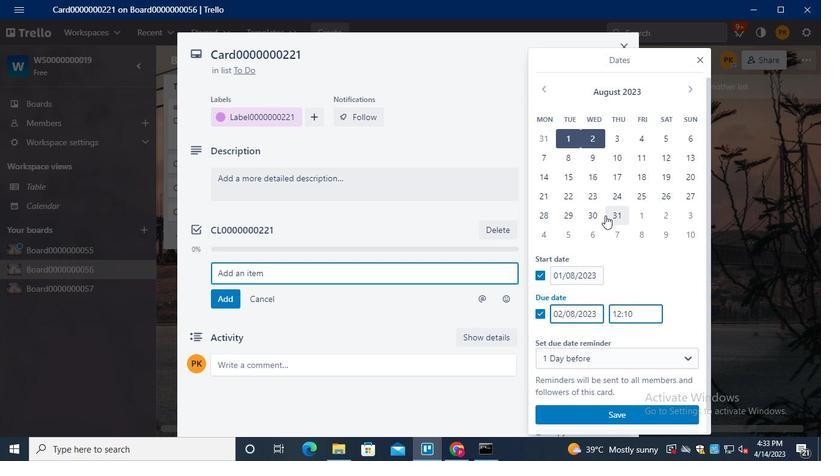 
Action: Mouse moved to (615, 409)
Screenshot: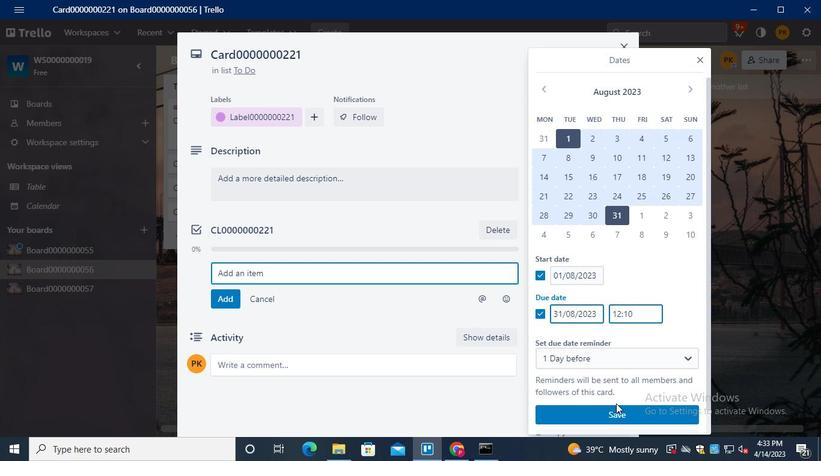 
Action: Mouse pressed left at (615, 409)
Screenshot: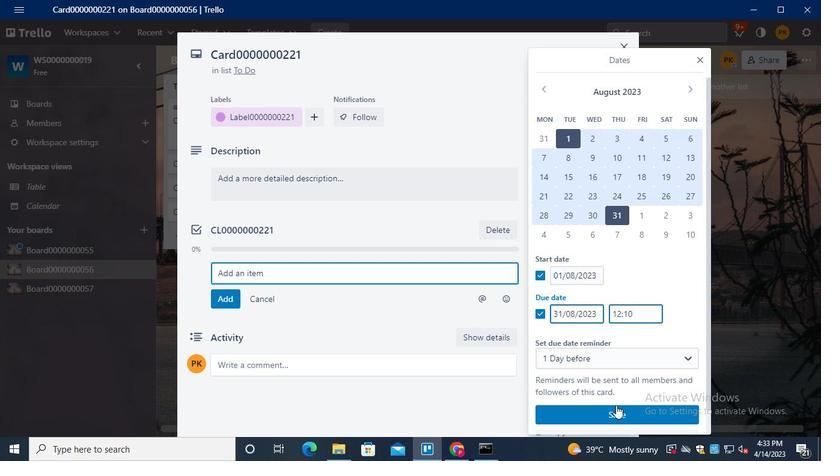 
Action: Mouse moved to (398, 307)
Screenshot: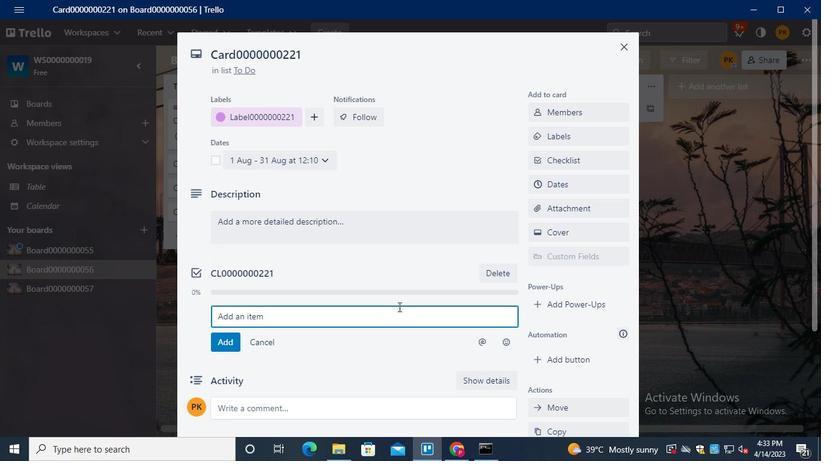 
Action: Keyboard Key.alt_l
Screenshot: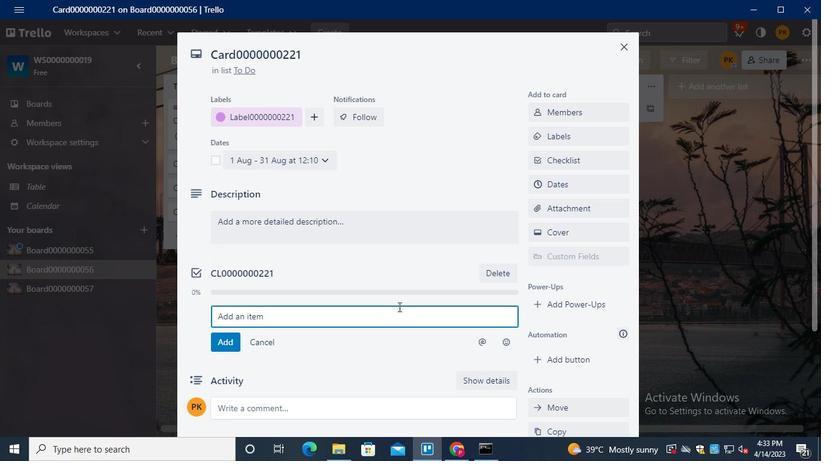 
Action: Keyboard Key.tab
Screenshot: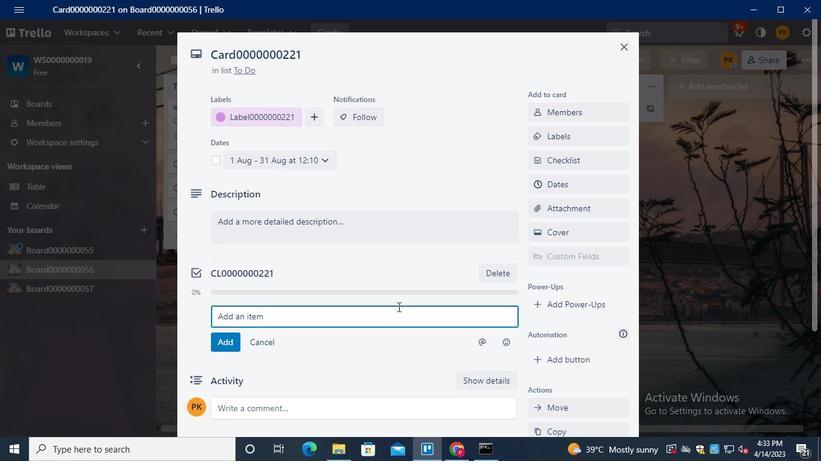 
Action: Mouse moved to (651, 93)
Screenshot: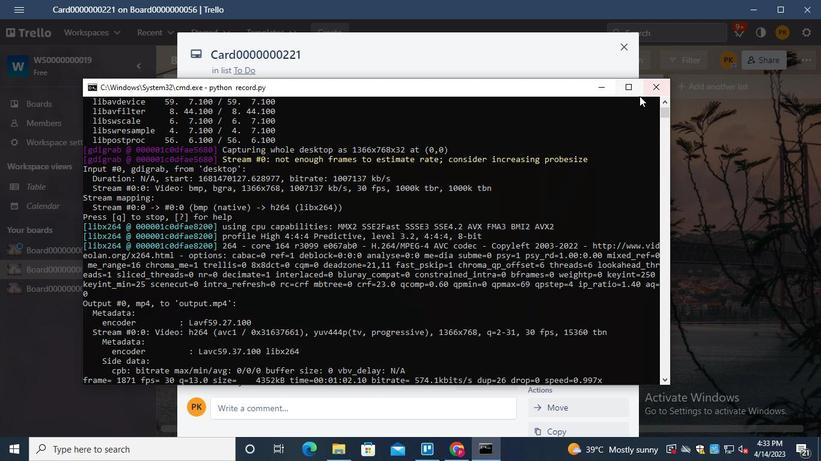
Action: Mouse pressed left at (651, 93)
Screenshot: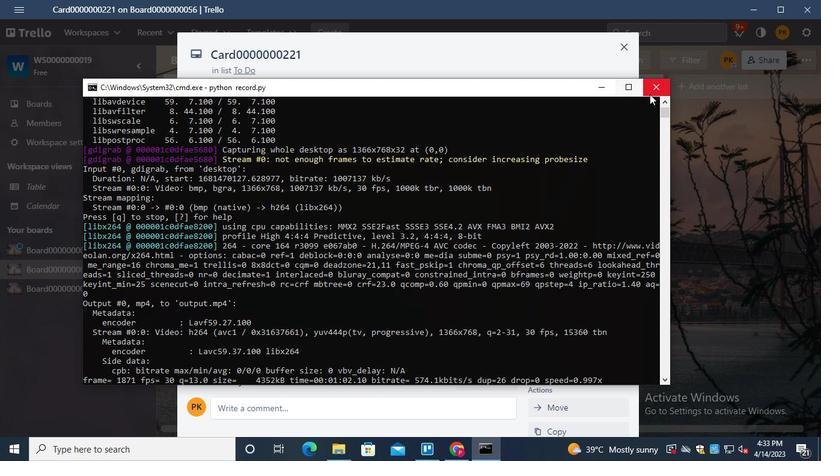 
Action: Mouse moved to (651, 92)
Screenshot: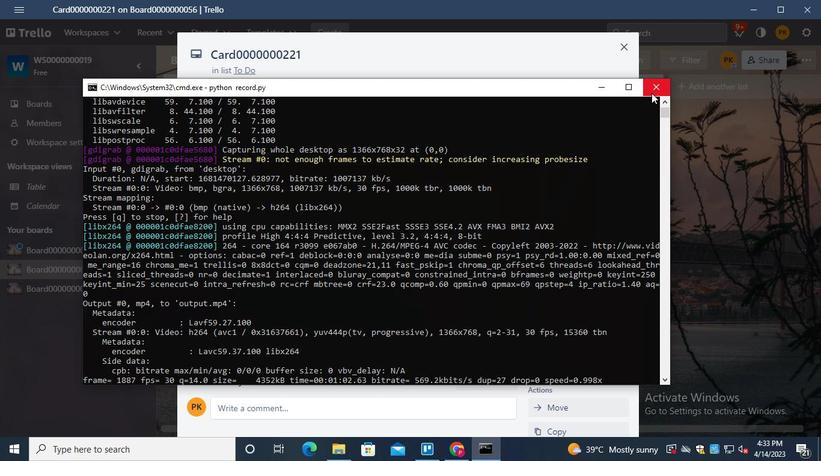 
